 Task: Create a due date automation trigger when advanced on, 2 days after a card is due add content with an empty description at 11:00 AM.
Action: Mouse moved to (900, 267)
Screenshot: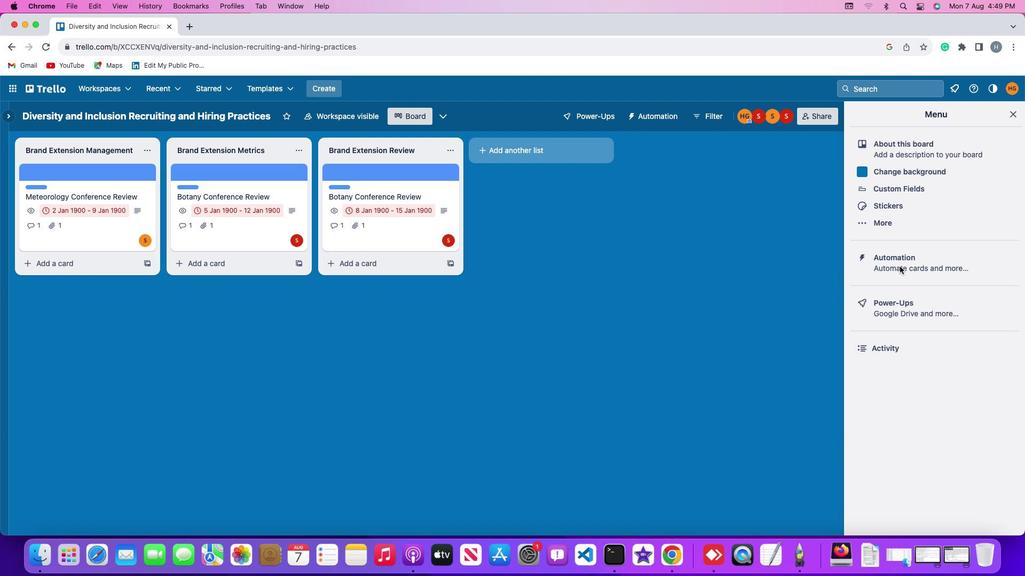 
Action: Mouse pressed left at (900, 267)
Screenshot: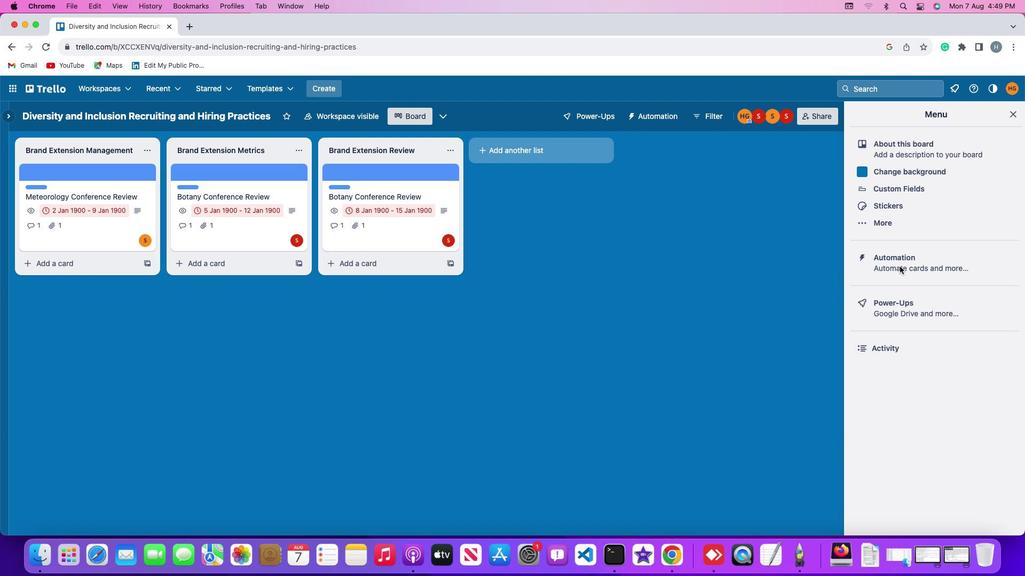
Action: Mouse pressed left at (900, 267)
Screenshot: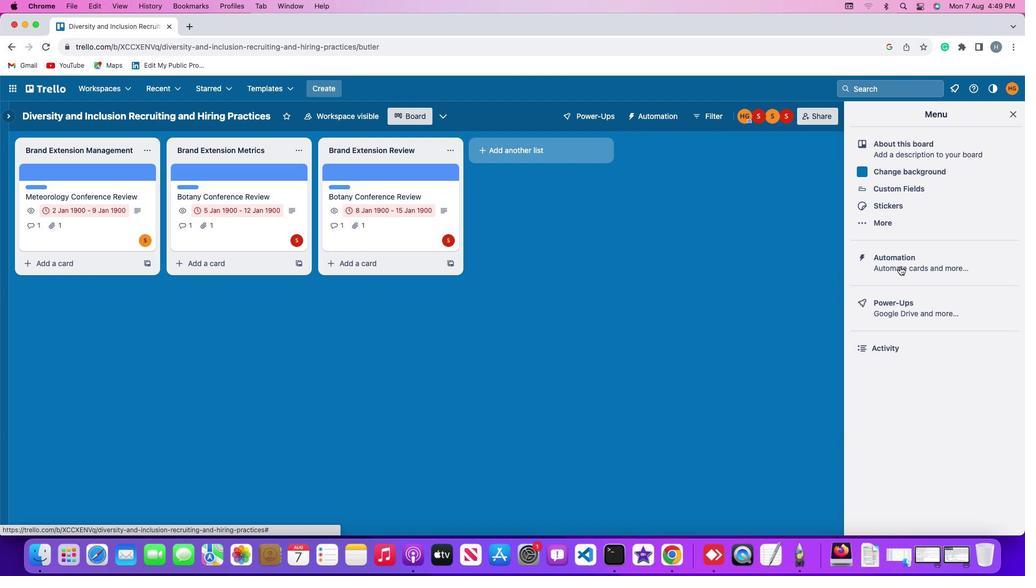 
Action: Mouse moved to (76, 255)
Screenshot: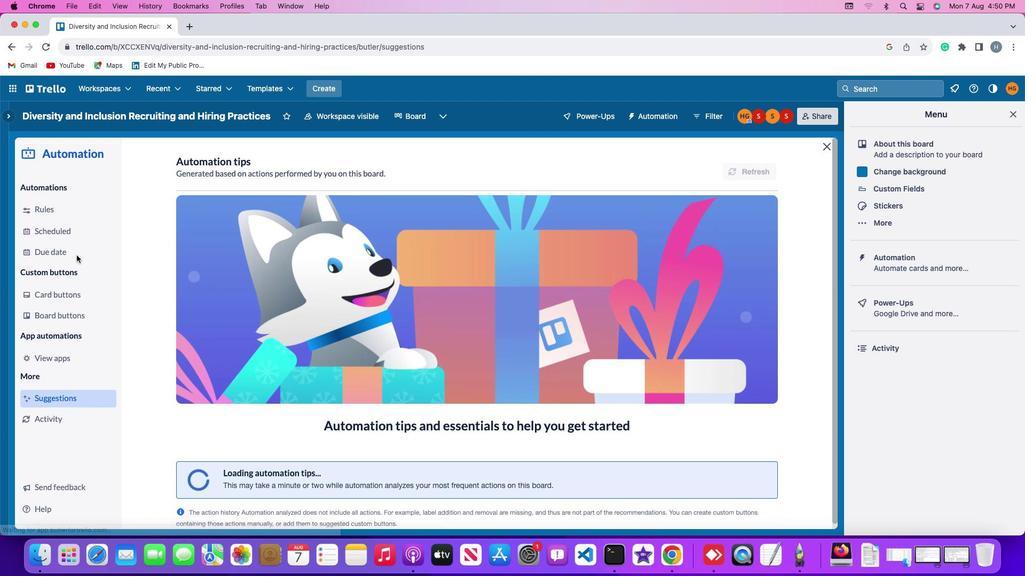 
Action: Mouse pressed left at (76, 255)
Screenshot: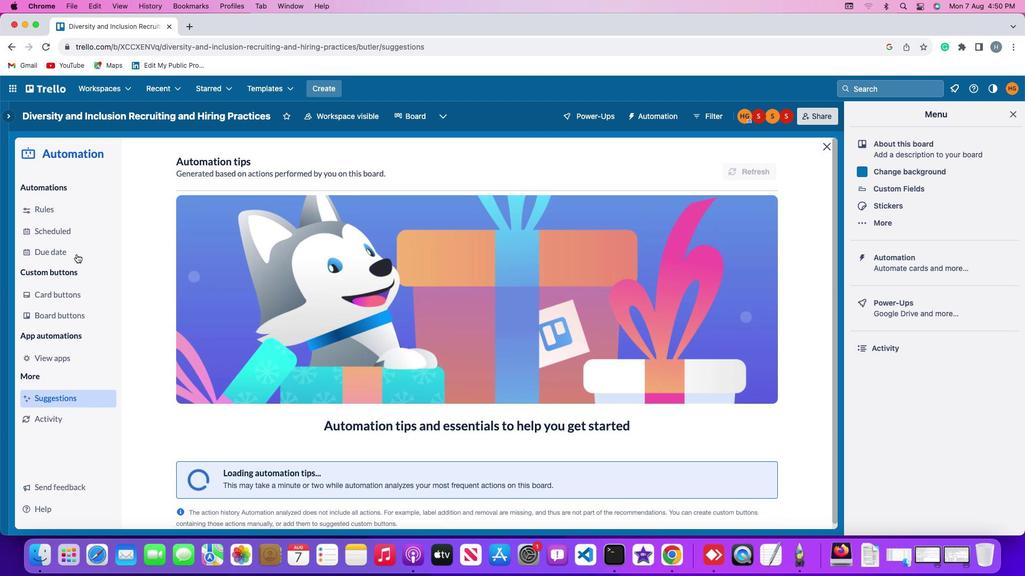 
Action: Mouse moved to (724, 165)
Screenshot: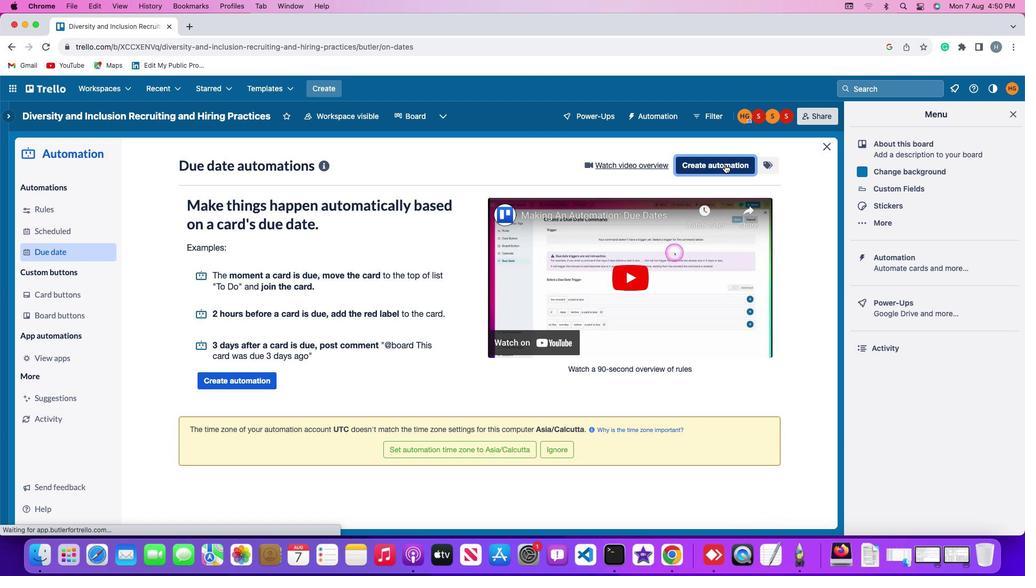 
Action: Mouse pressed left at (724, 165)
Screenshot: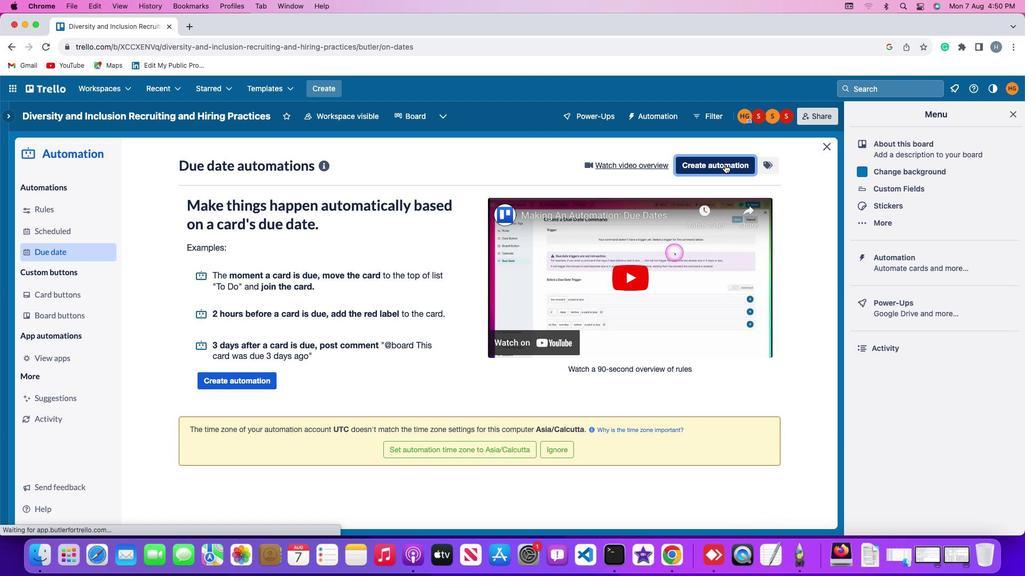 
Action: Mouse moved to (488, 263)
Screenshot: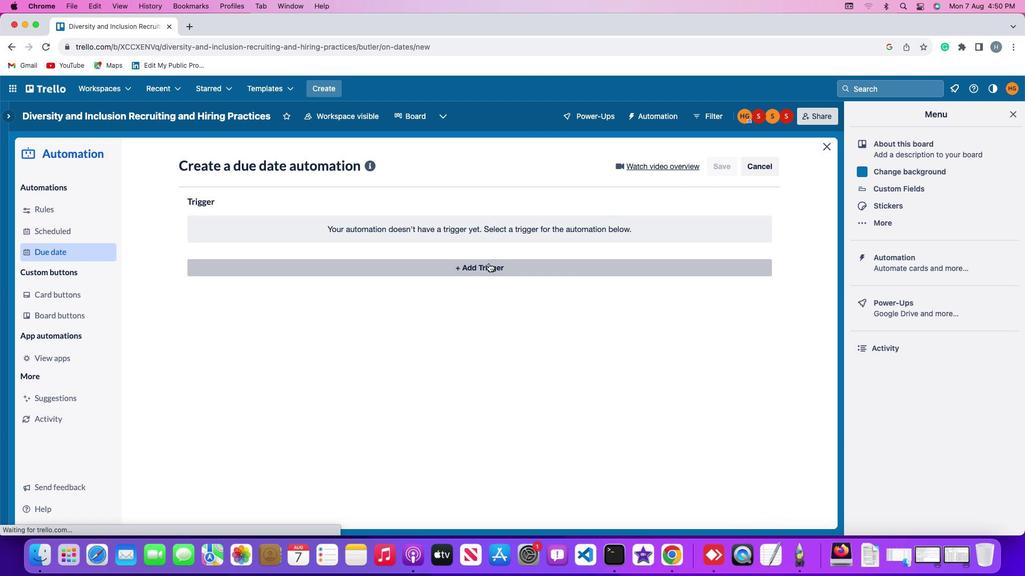 
Action: Mouse pressed left at (488, 263)
Screenshot: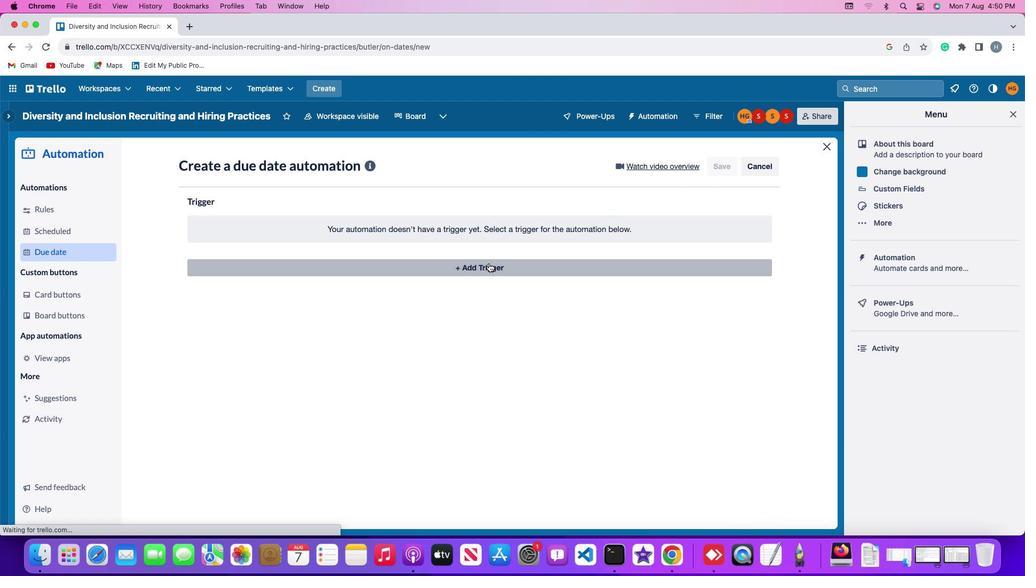 
Action: Mouse moved to (208, 429)
Screenshot: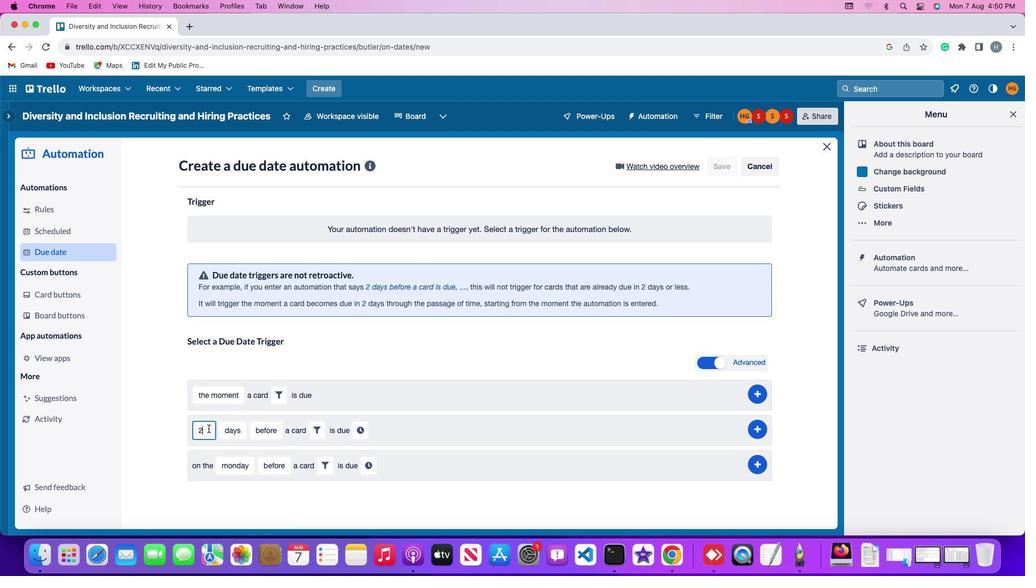 
Action: Mouse pressed left at (208, 429)
Screenshot: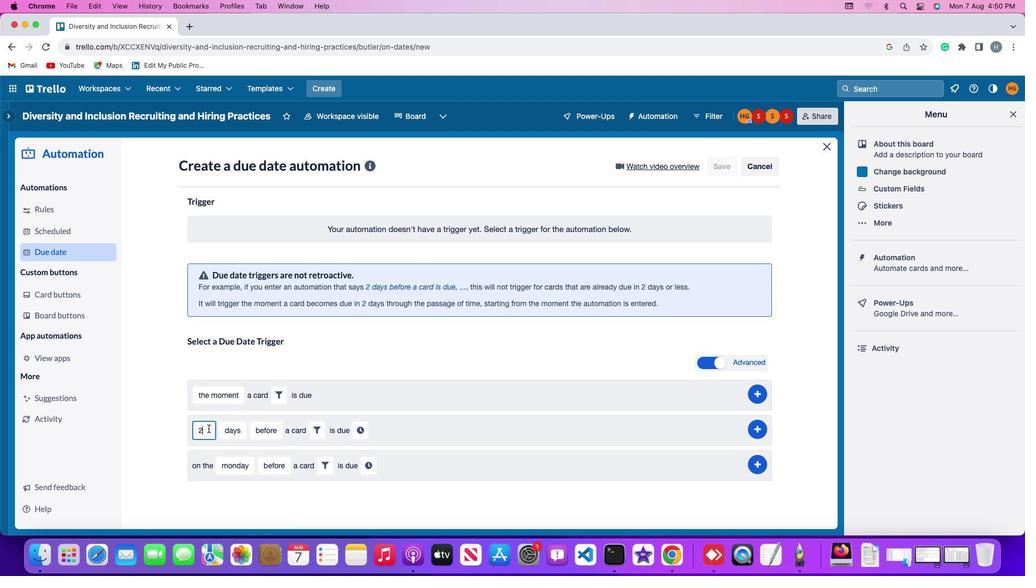 
Action: Mouse moved to (207, 428)
Screenshot: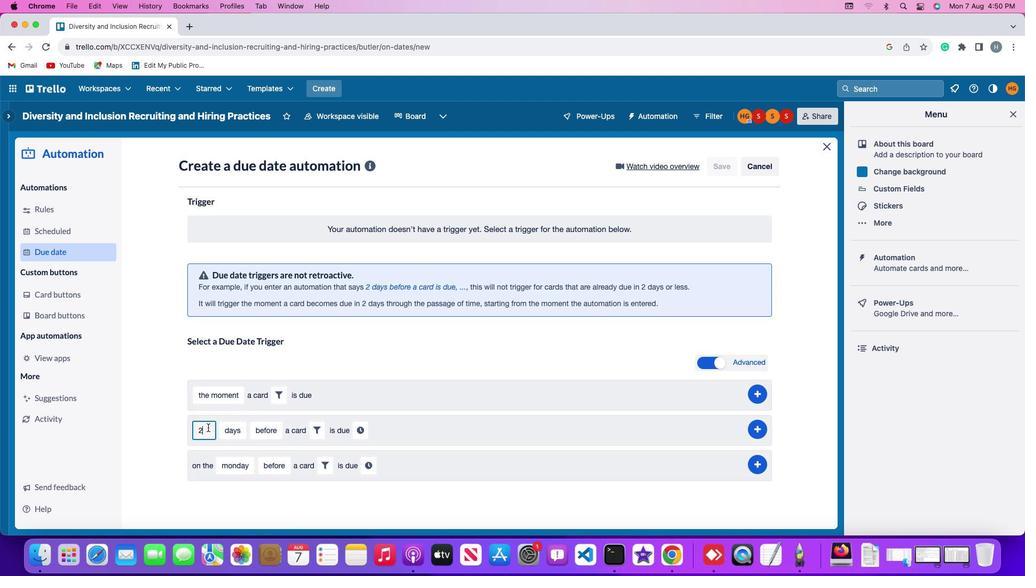 
Action: Key pressed Key.backspace
Screenshot: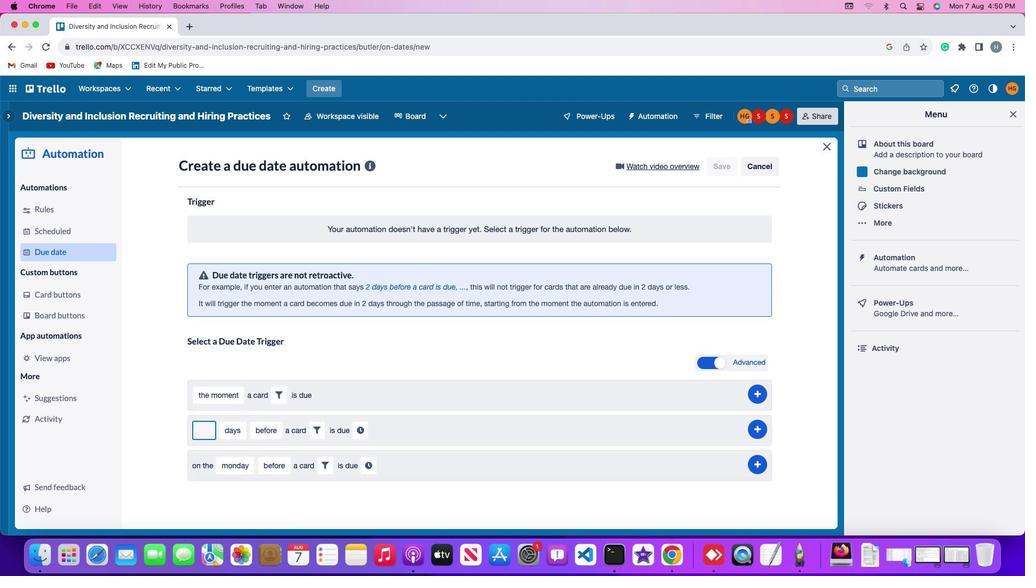 
Action: Mouse moved to (208, 428)
Screenshot: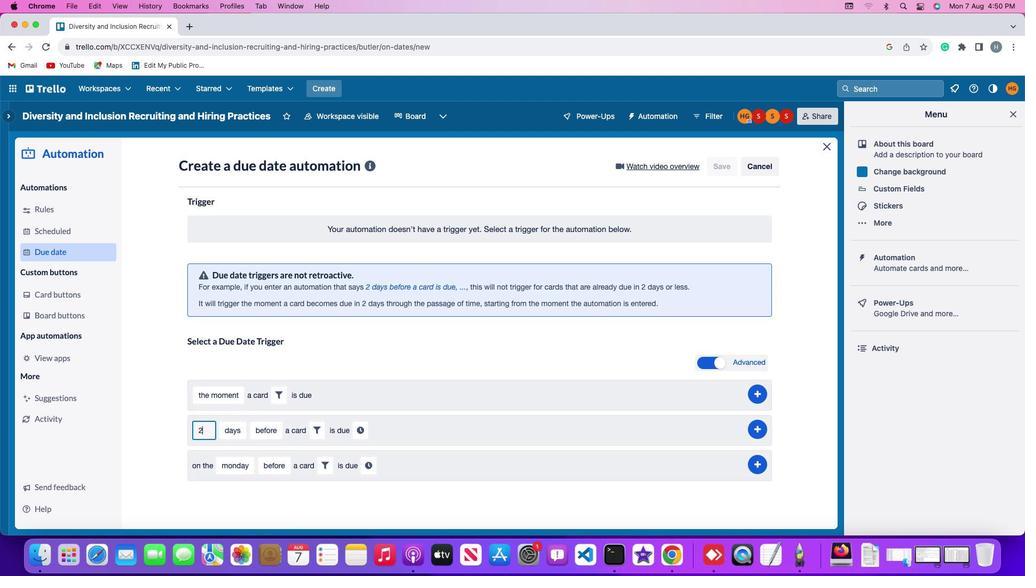 
Action: Key pressed '2'
Screenshot: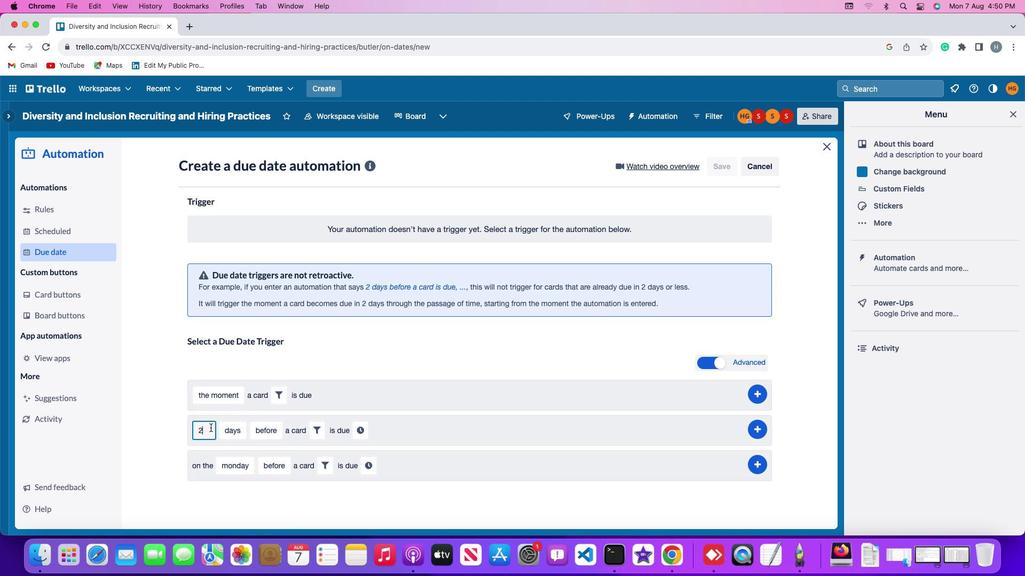 
Action: Mouse moved to (239, 430)
Screenshot: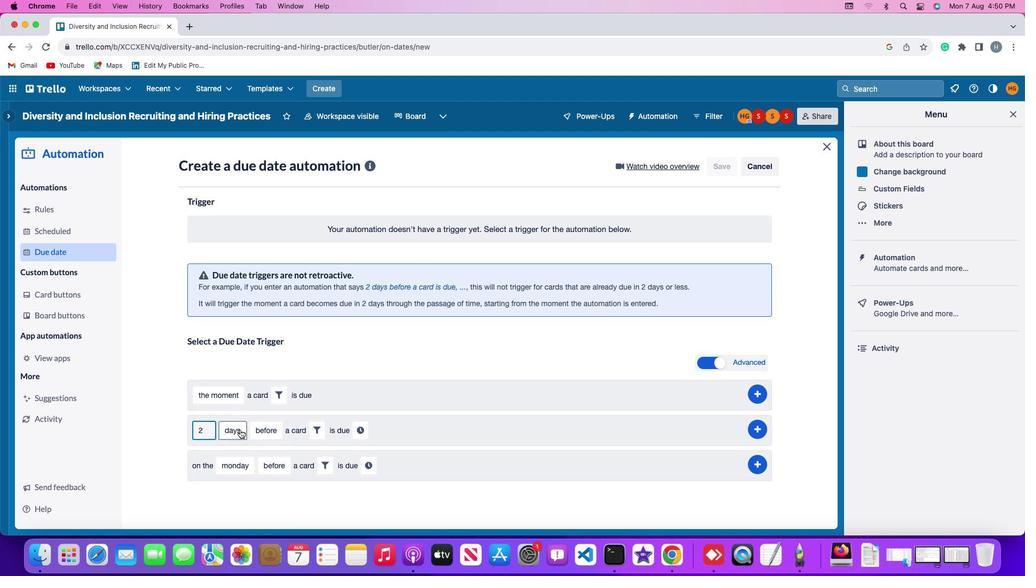 
Action: Mouse pressed left at (239, 430)
Screenshot: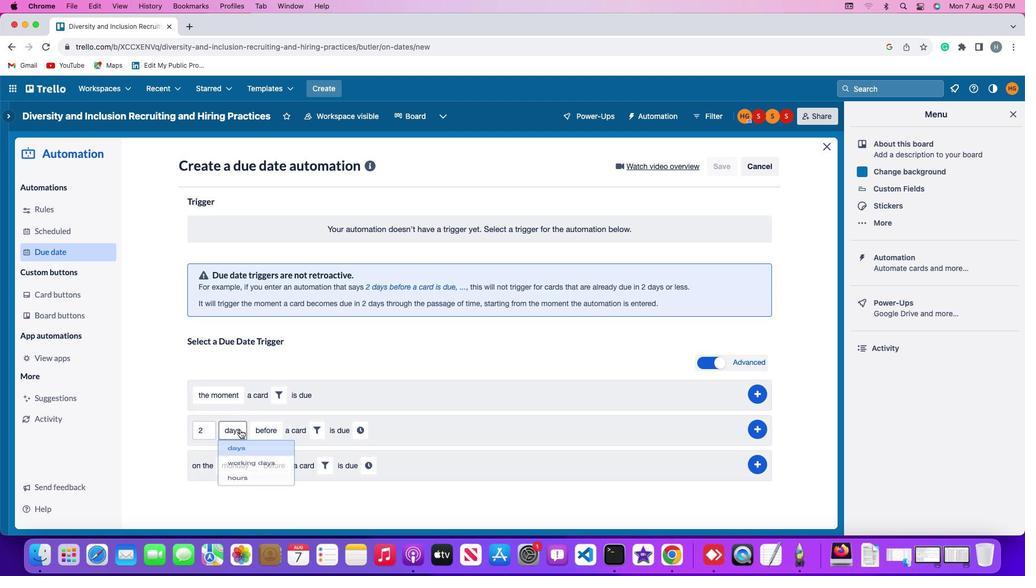 
Action: Mouse moved to (247, 451)
Screenshot: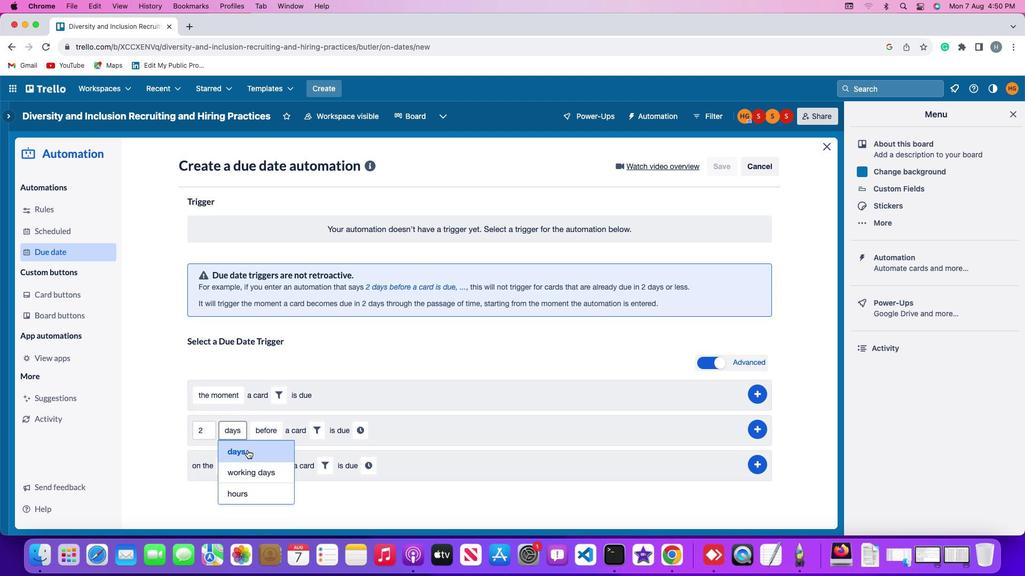 
Action: Mouse pressed left at (247, 451)
Screenshot: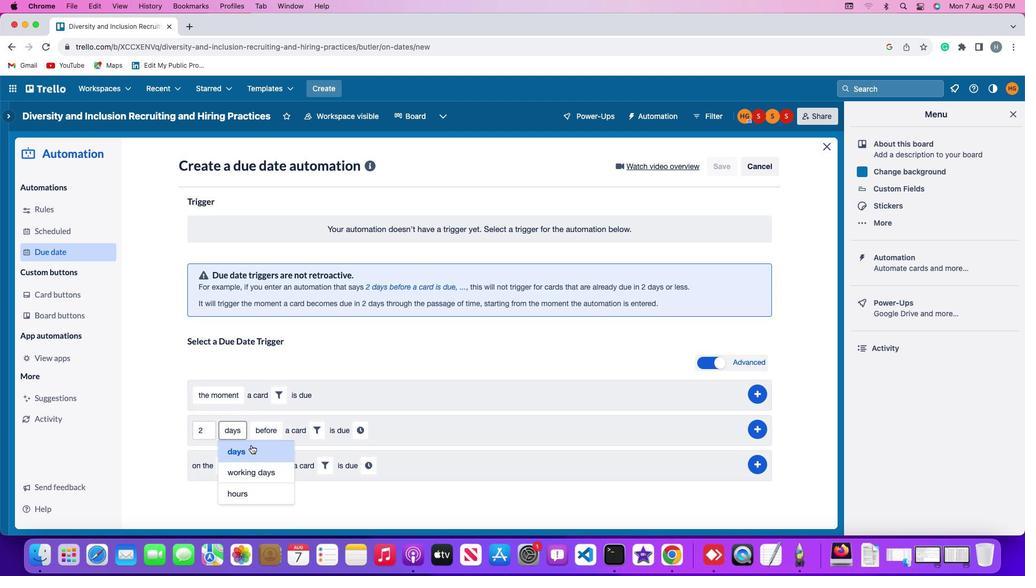 
Action: Mouse moved to (272, 426)
Screenshot: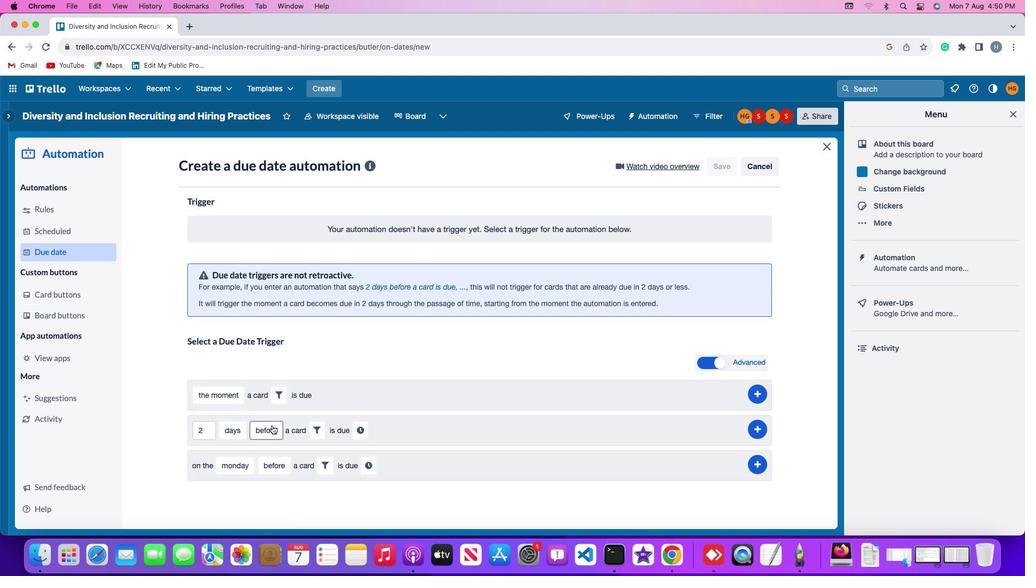 
Action: Mouse pressed left at (272, 426)
Screenshot: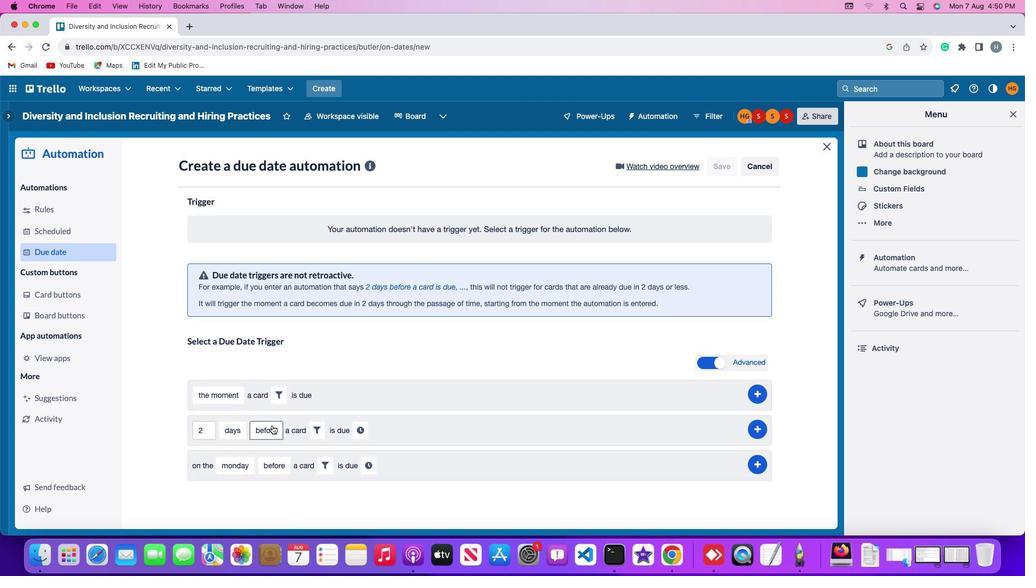
Action: Mouse moved to (265, 479)
Screenshot: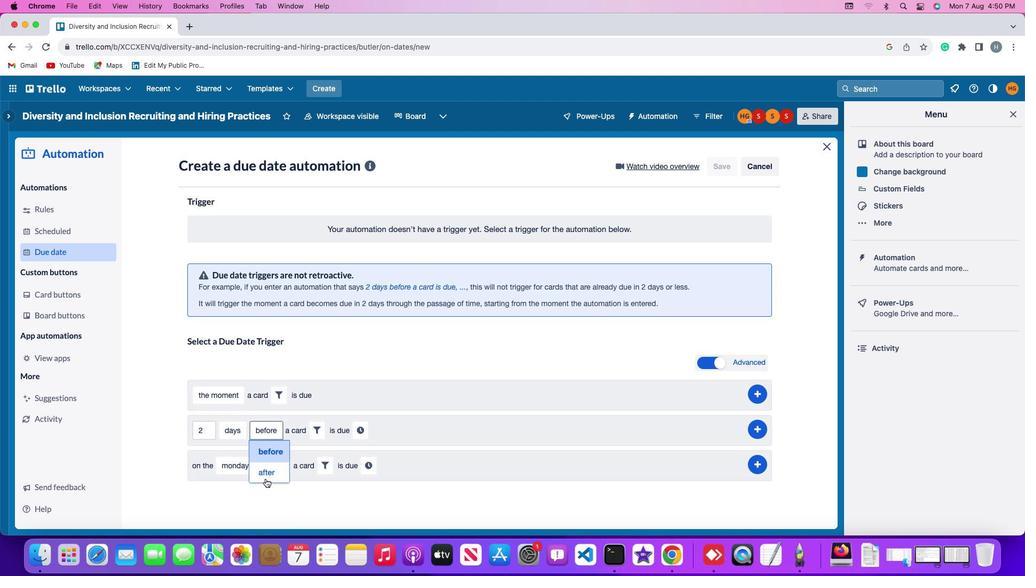 
Action: Mouse pressed left at (265, 479)
Screenshot: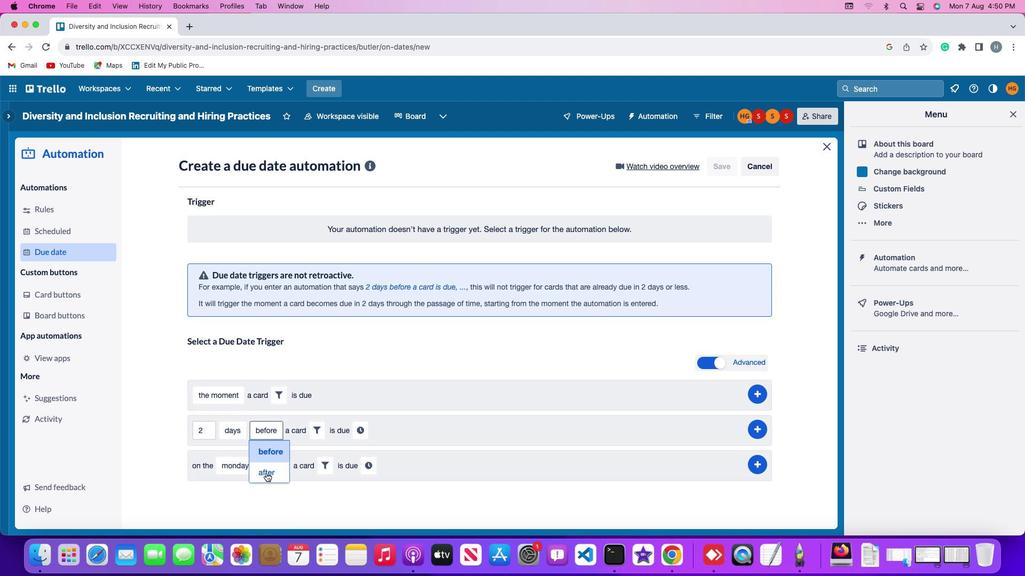 
Action: Mouse moved to (309, 429)
Screenshot: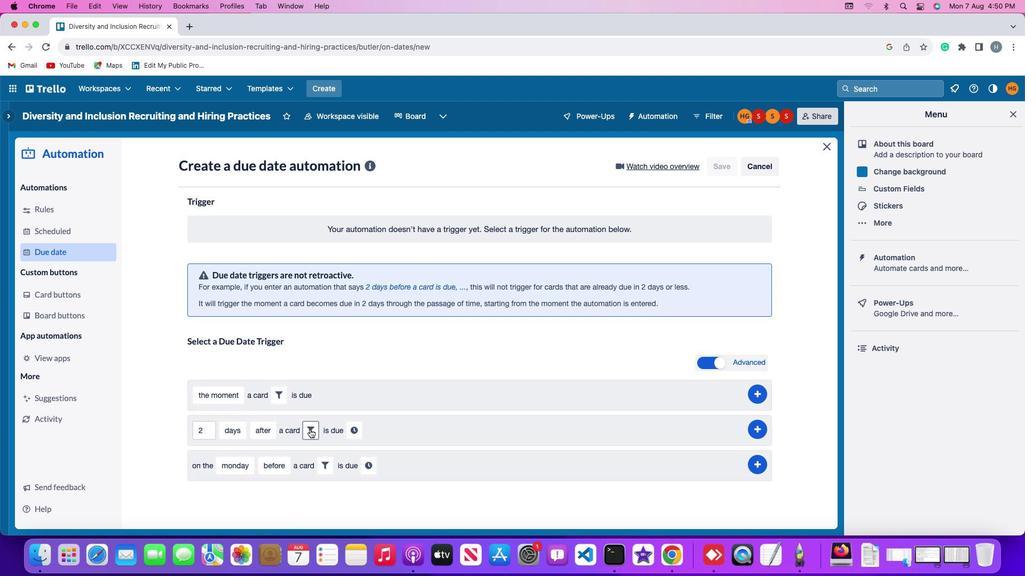 
Action: Mouse pressed left at (309, 429)
Screenshot: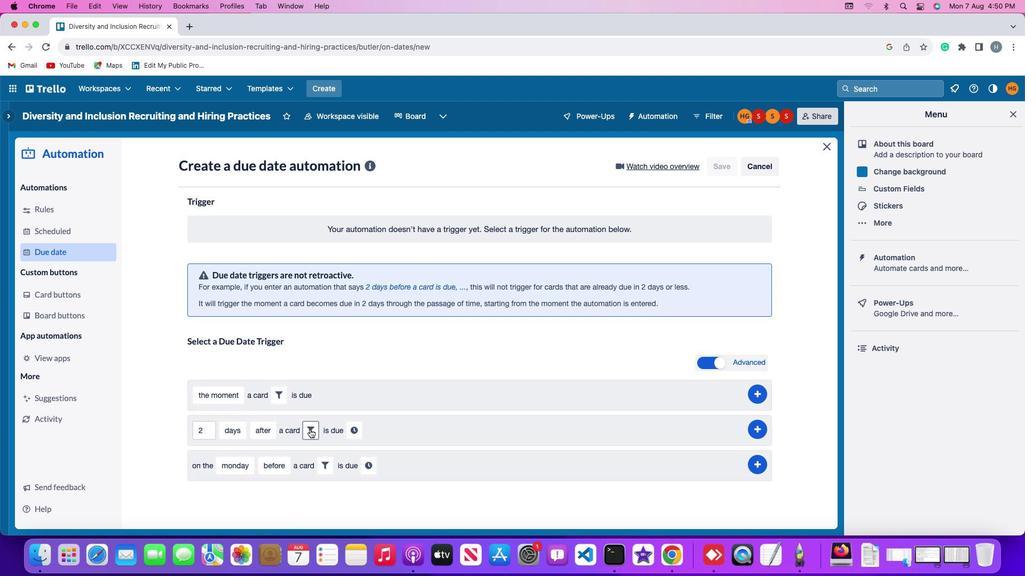 
Action: Mouse moved to (451, 462)
Screenshot: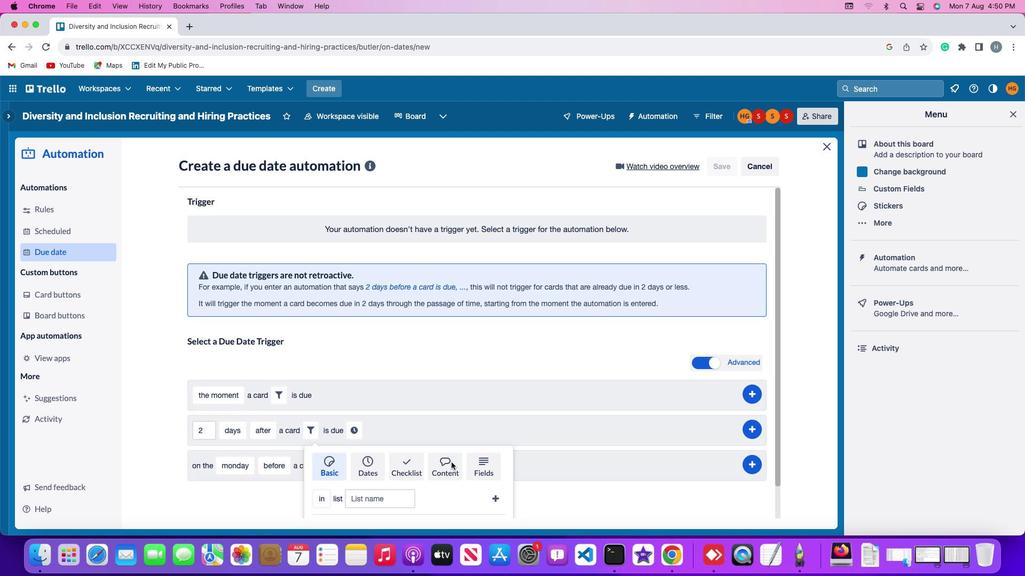 
Action: Mouse pressed left at (451, 462)
Screenshot: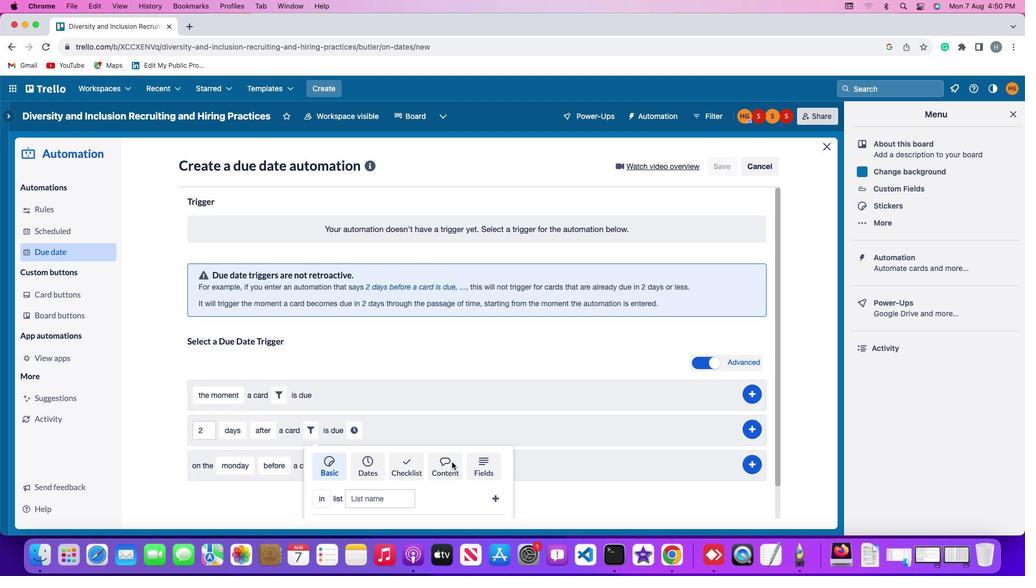 
Action: Mouse moved to (404, 472)
Screenshot: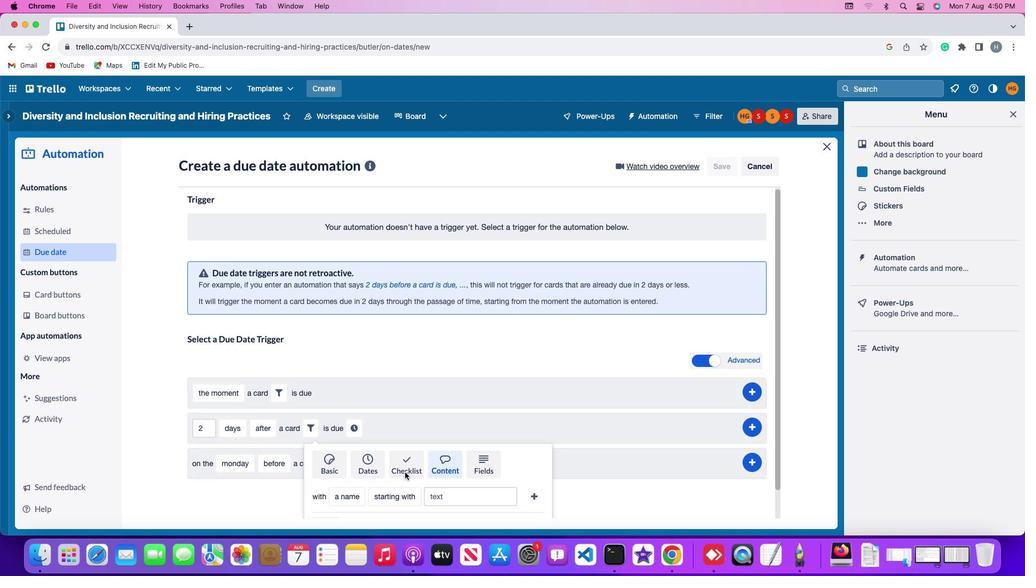 
Action: Mouse scrolled (404, 472) with delta (0, 0)
Screenshot: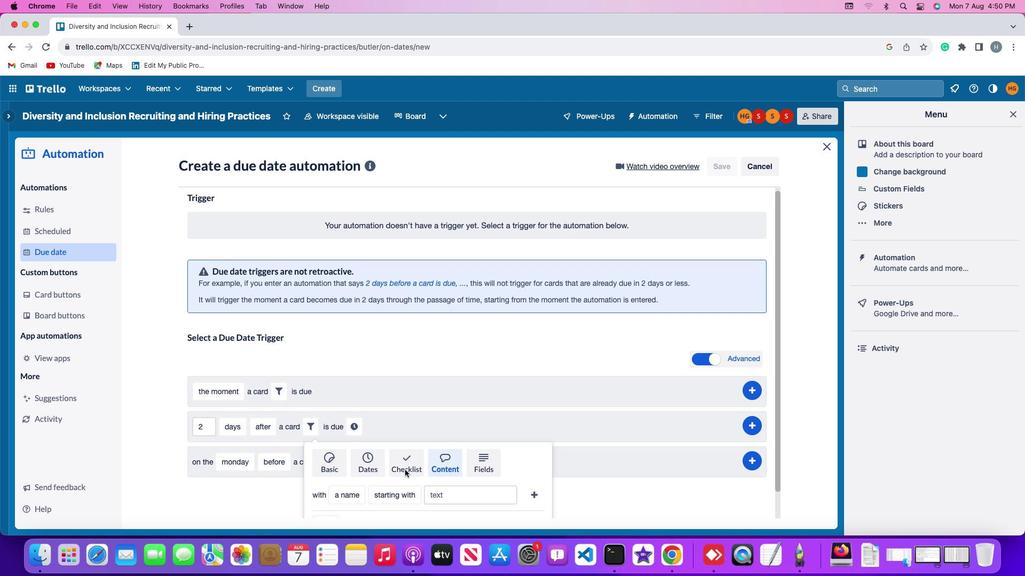 
Action: Mouse scrolled (404, 472) with delta (0, 0)
Screenshot: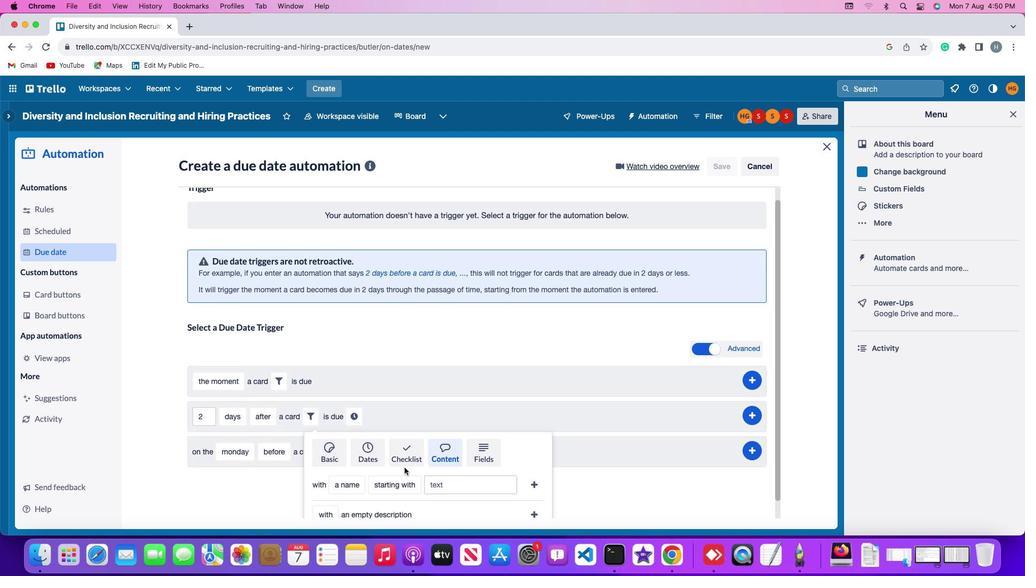 
Action: Mouse scrolled (404, 472) with delta (0, -1)
Screenshot: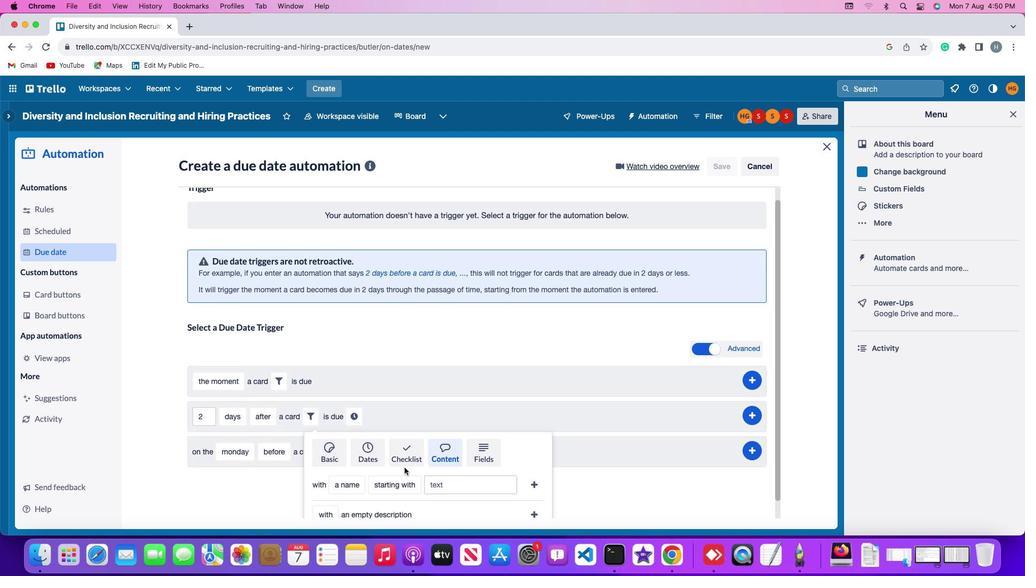 
Action: Mouse moved to (404, 472)
Screenshot: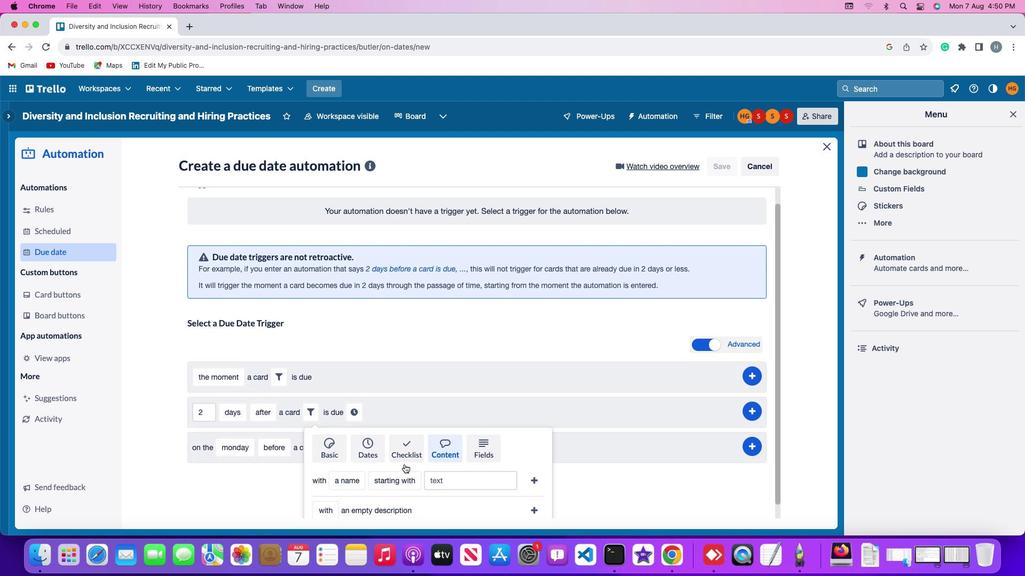 
Action: Mouse scrolled (404, 472) with delta (0, -2)
Screenshot: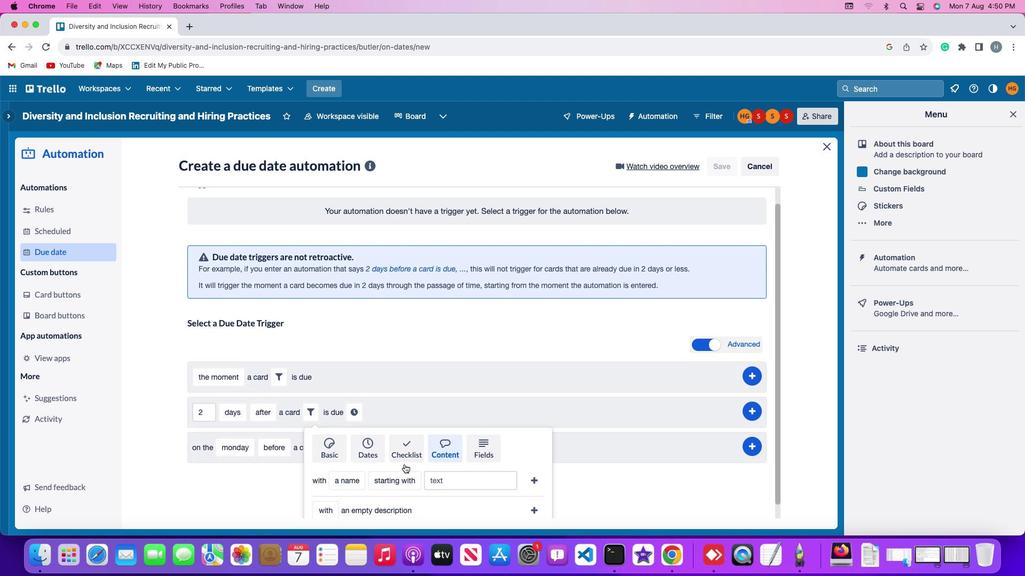 
Action: Mouse moved to (330, 496)
Screenshot: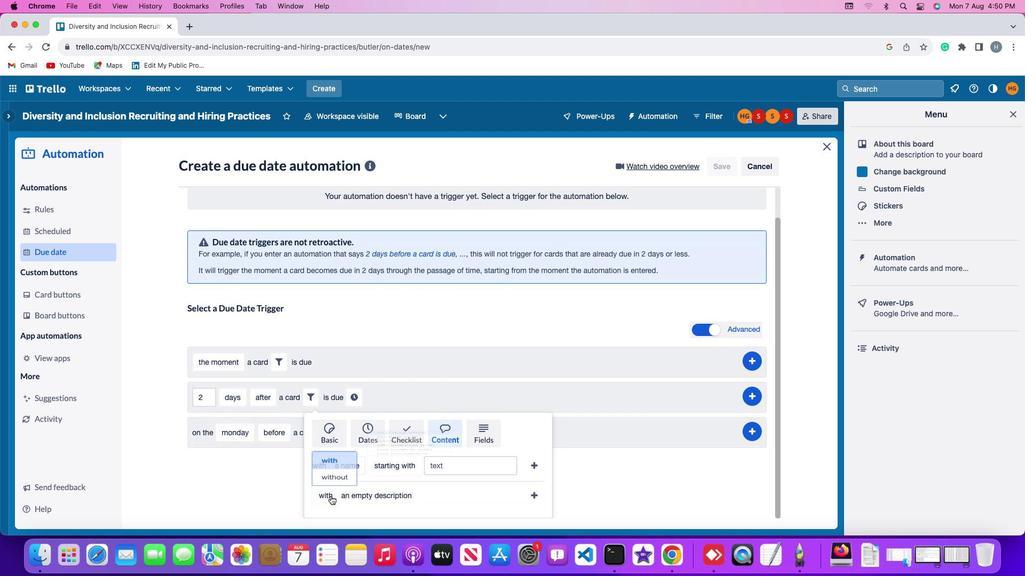 
Action: Mouse pressed left at (330, 496)
Screenshot: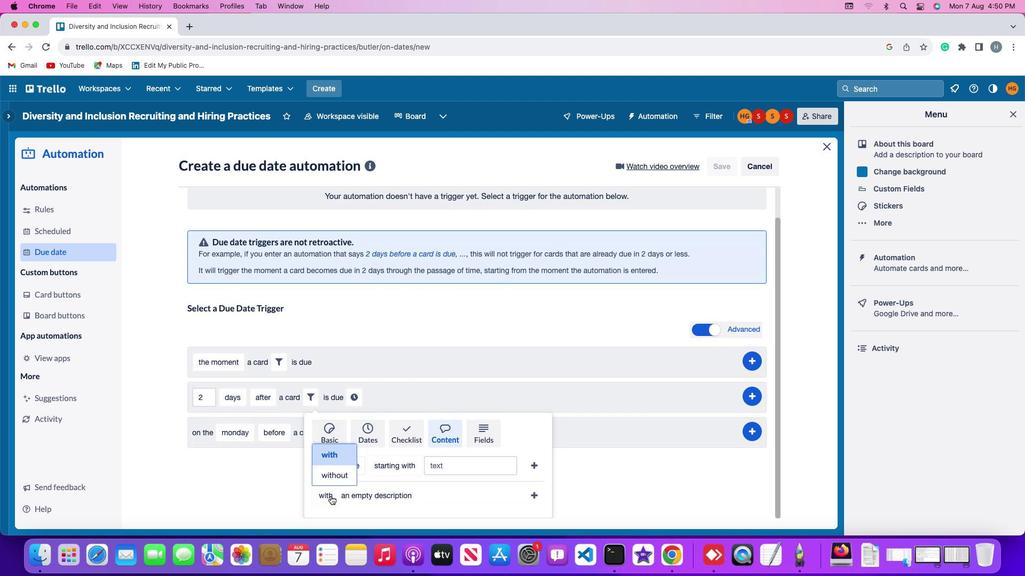 
Action: Mouse moved to (335, 450)
Screenshot: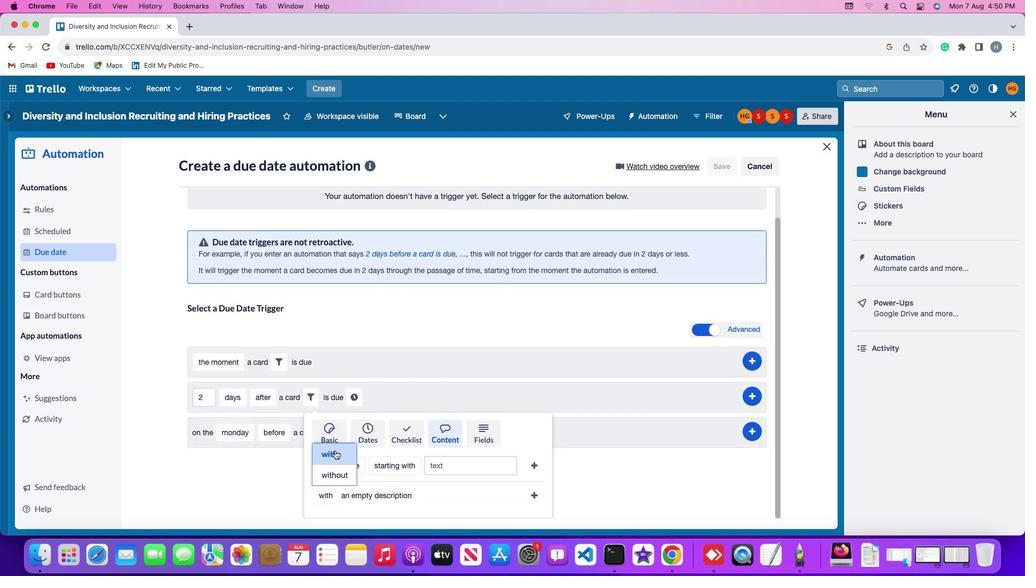 
Action: Mouse pressed left at (335, 450)
Screenshot: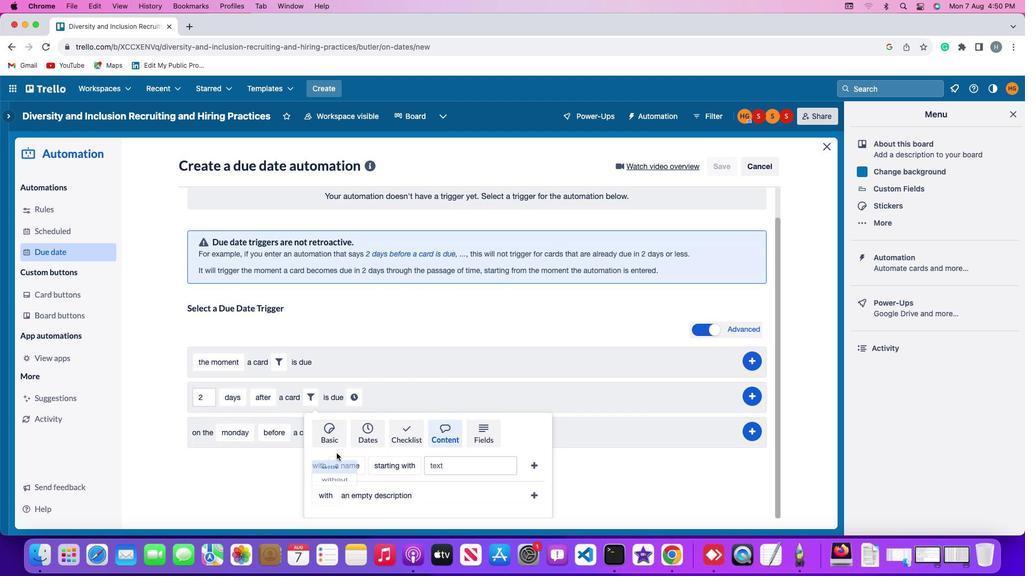 
Action: Mouse moved to (366, 491)
Screenshot: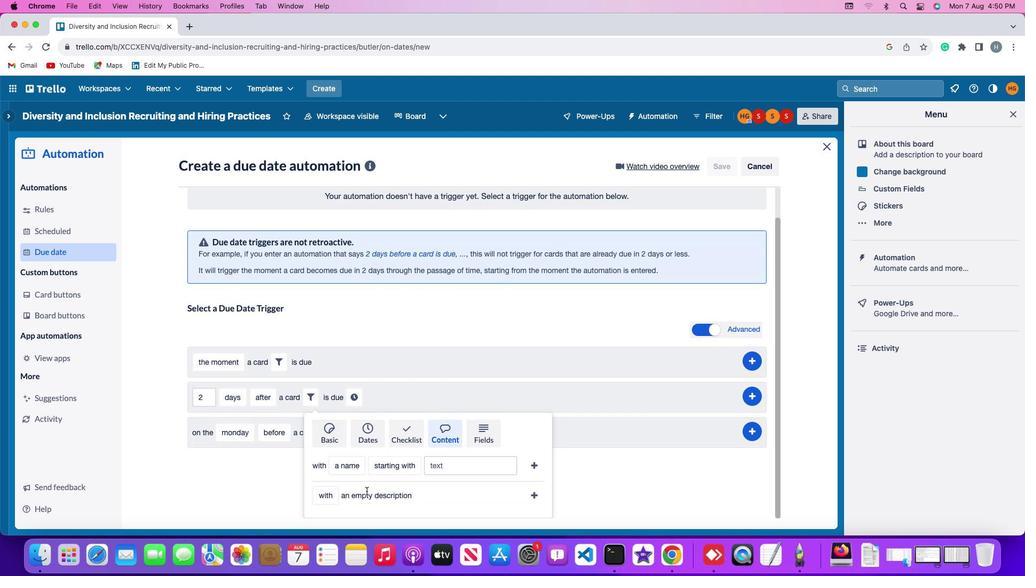 
Action: Mouse pressed left at (366, 491)
Screenshot: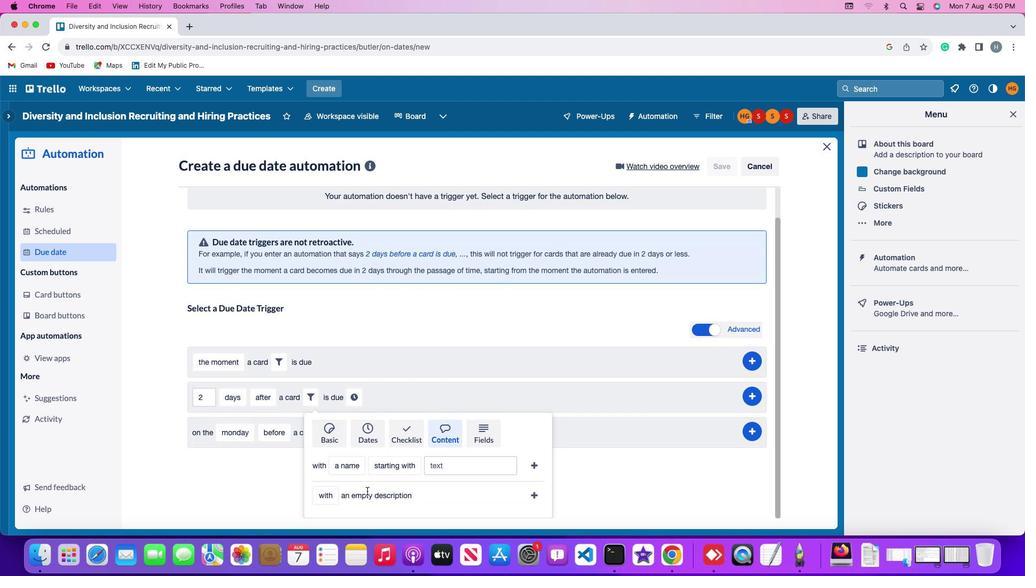 
Action: Mouse moved to (532, 494)
Screenshot: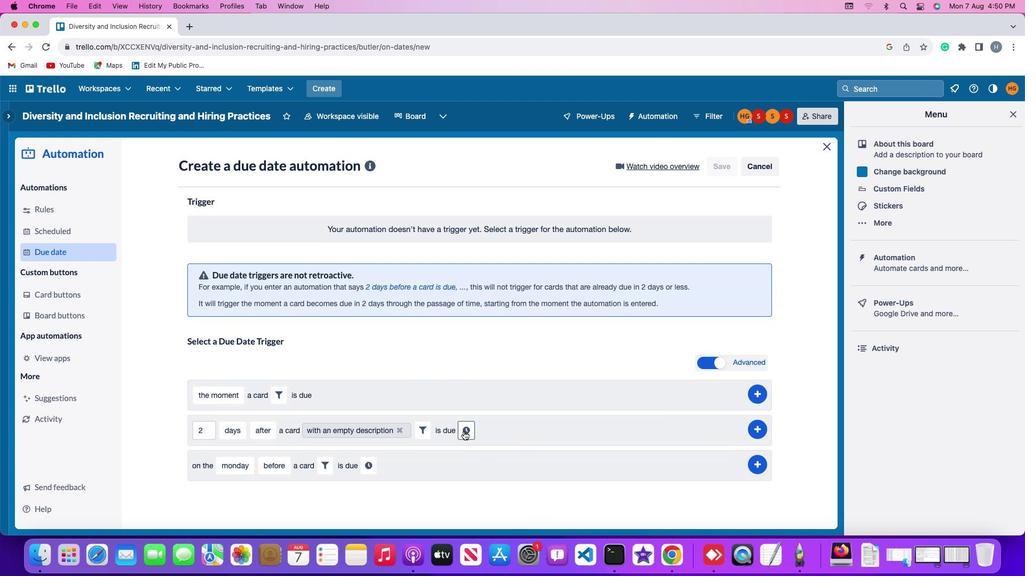 
Action: Mouse pressed left at (532, 494)
Screenshot: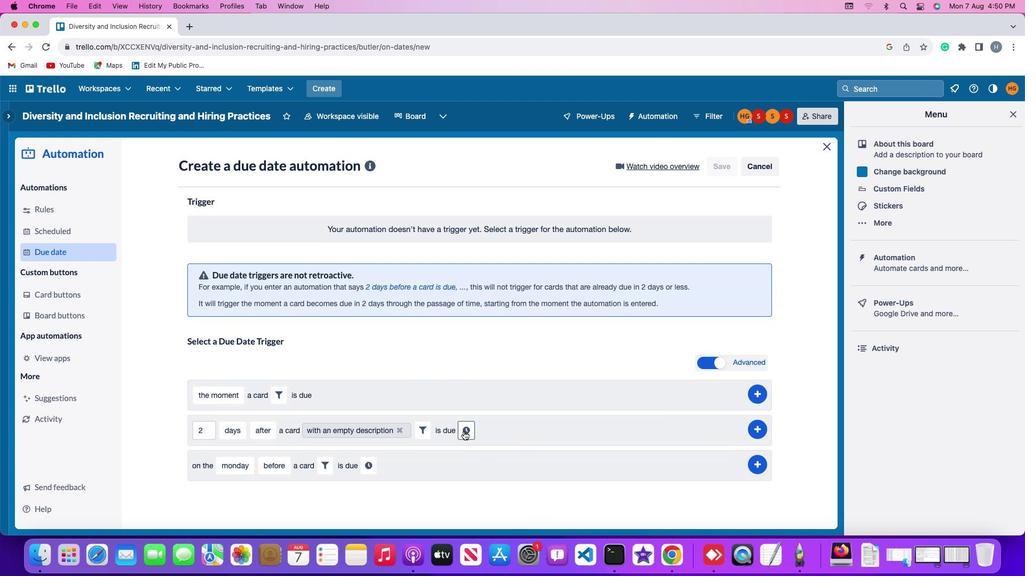
Action: Mouse moved to (463, 431)
Screenshot: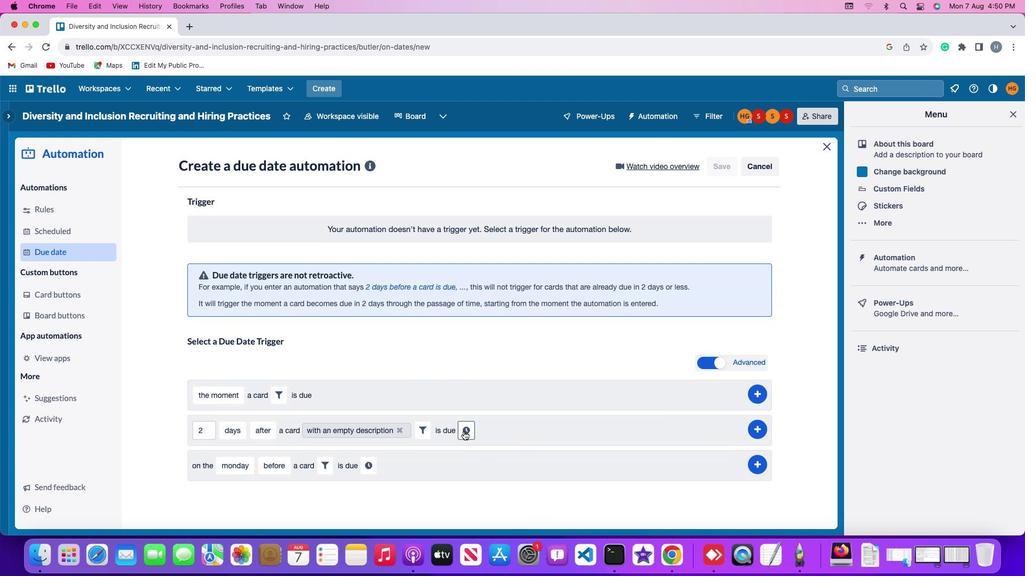 
Action: Mouse pressed left at (463, 431)
Screenshot: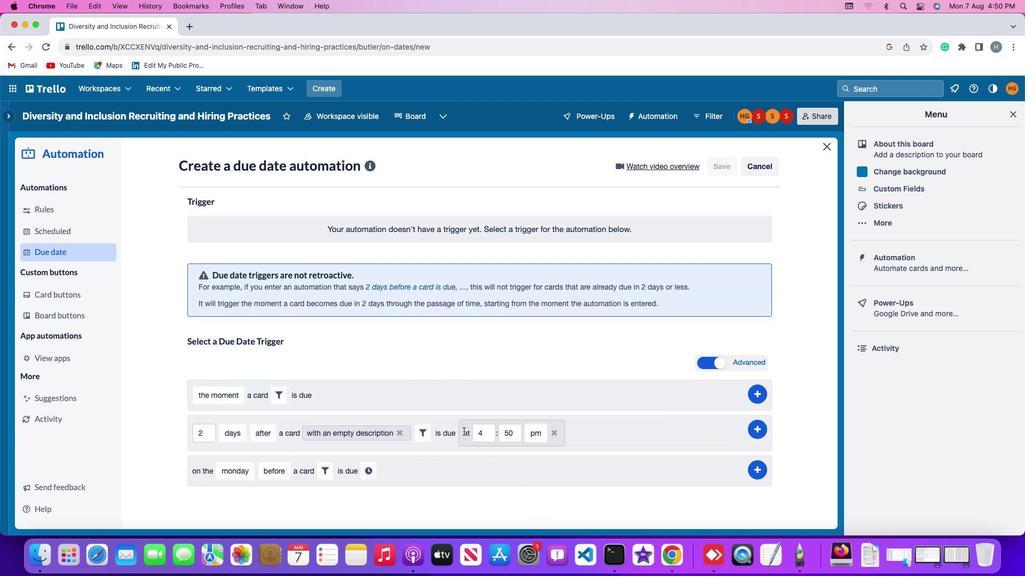 
Action: Mouse moved to (483, 435)
Screenshot: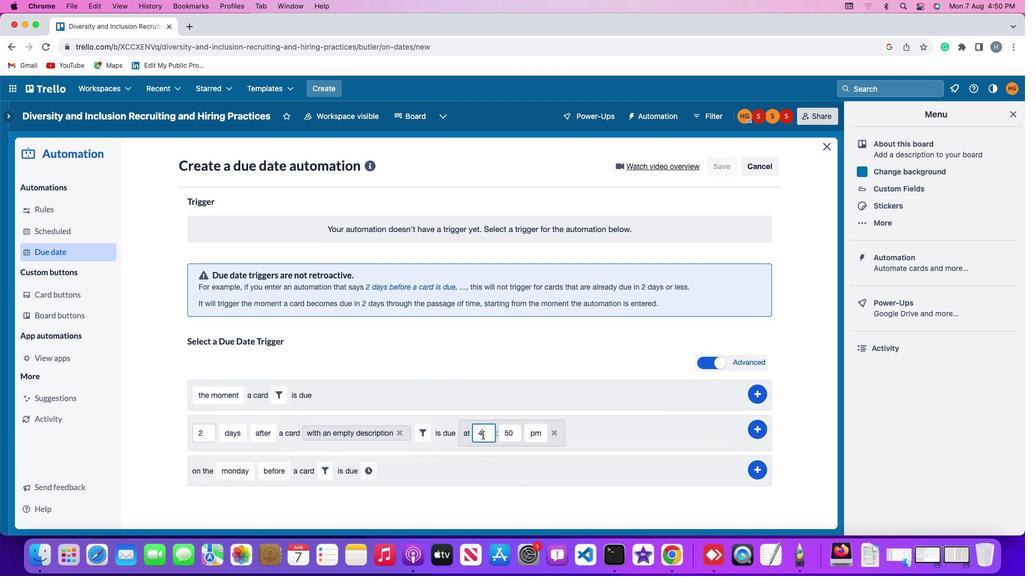 
Action: Mouse pressed left at (483, 435)
Screenshot: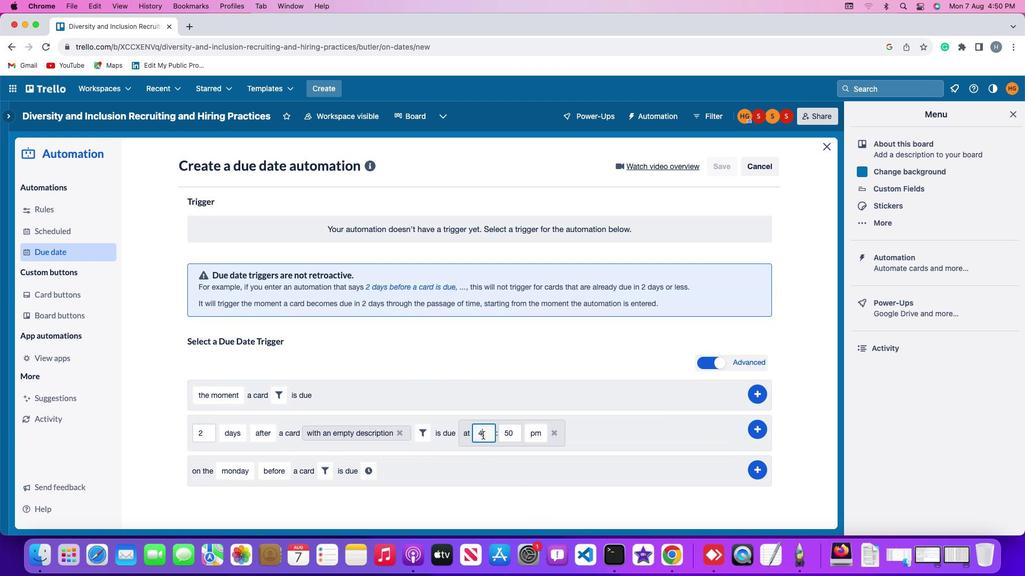
Action: Mouse moved to (483, 435)
Screenshot: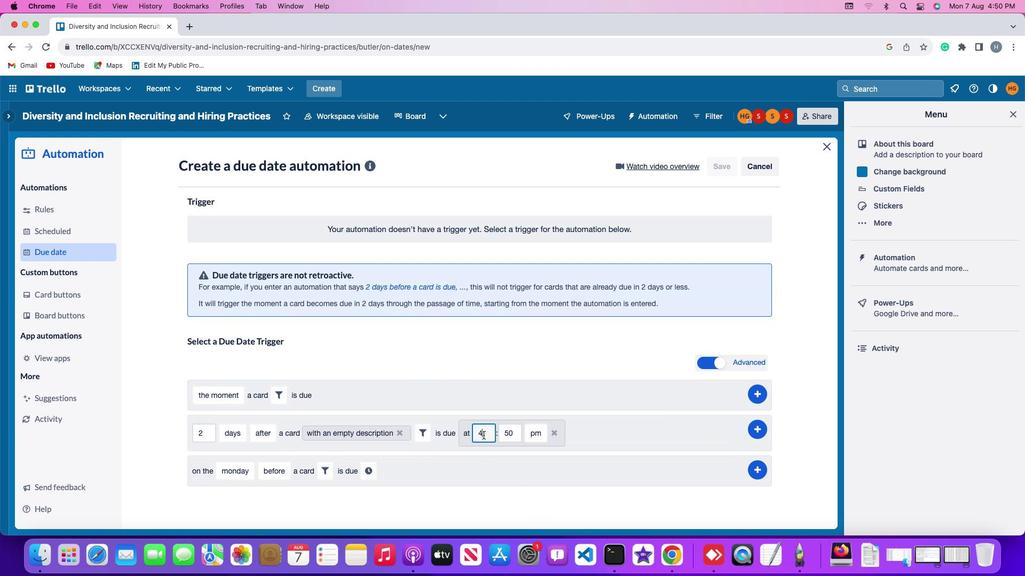 
Action: Key pressed Key.backspace'1''1'
Screenshot: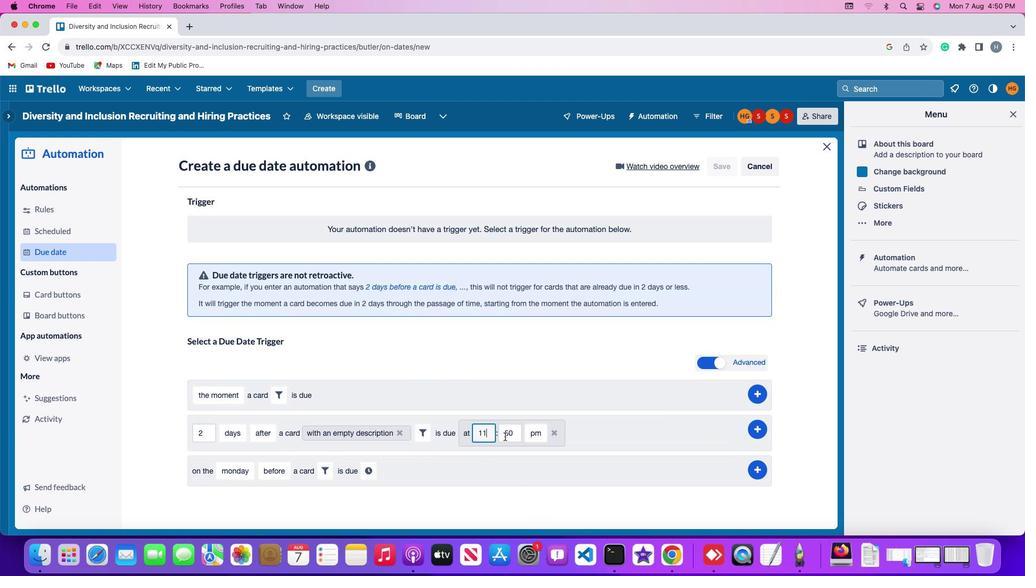 
Action: Mouse moved to (515, 432)
Screenshot: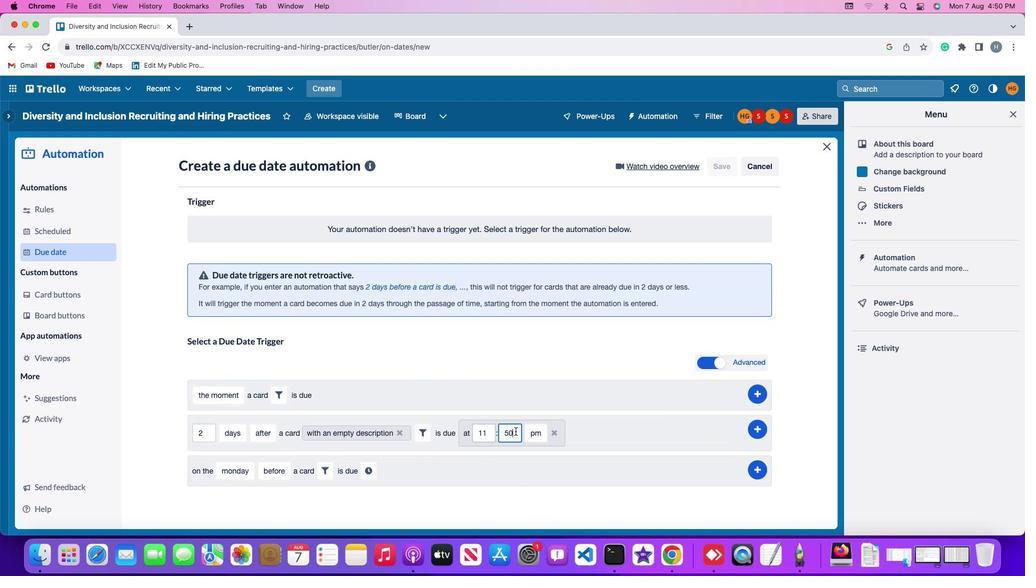 
Action: Mouse pressed left at (515, 432)
Screenshot: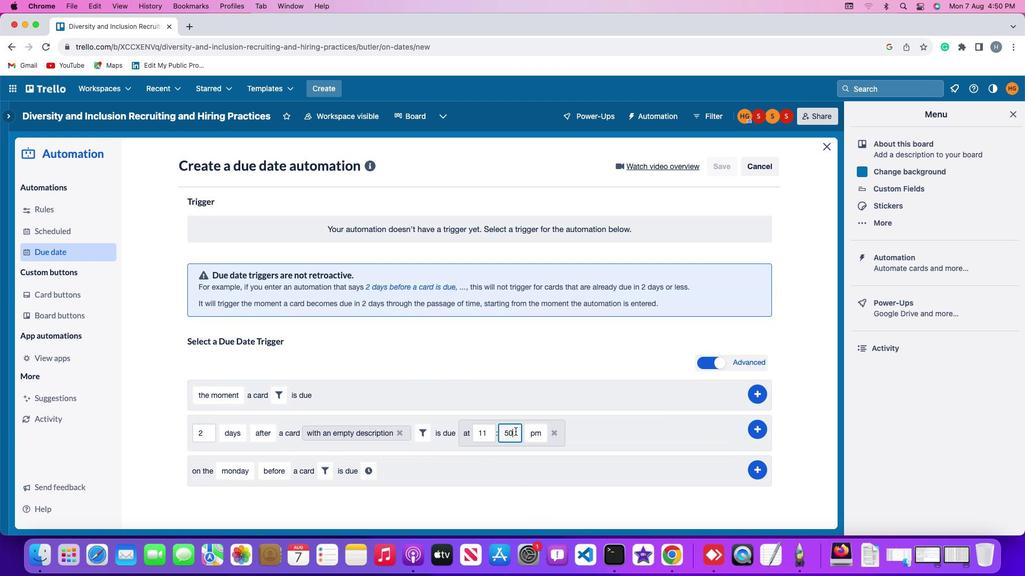 
Action: Mouse moved to (515, 432)
Screenshot: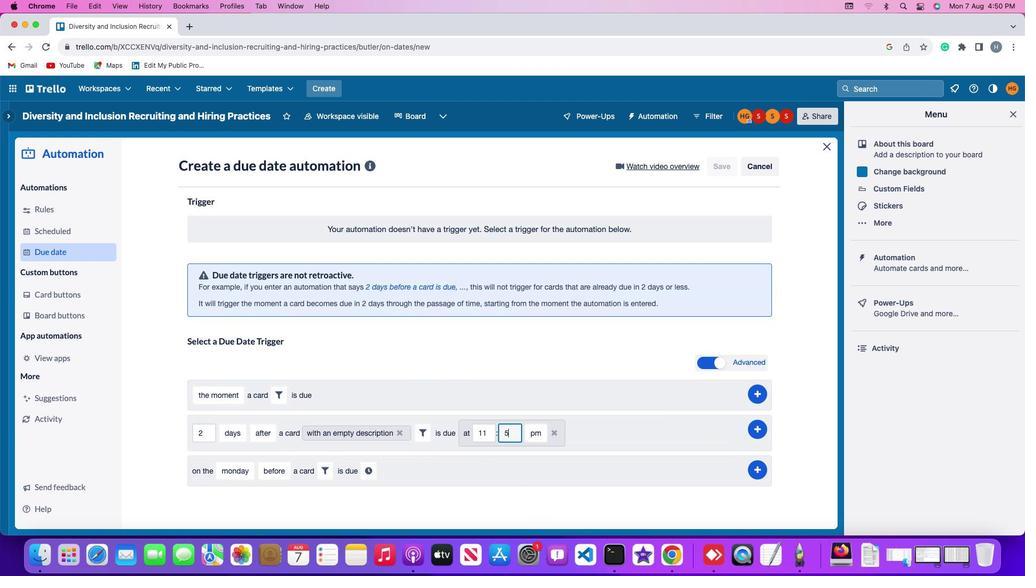 
Action: Key pressed Key.backspaceKey.backspace
Screenshot: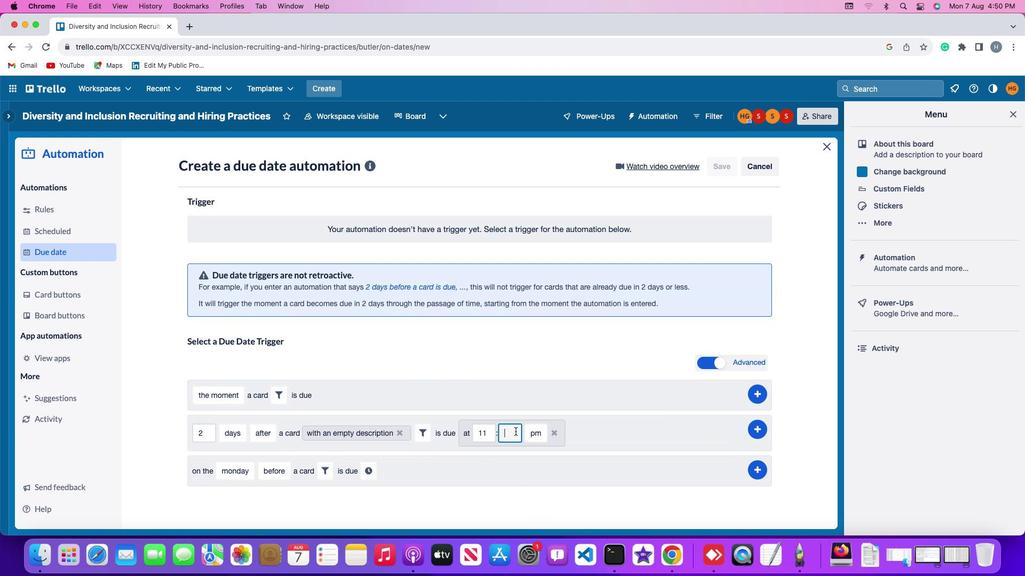 
Action: Mouse moved to (515, 432)
Screenshot: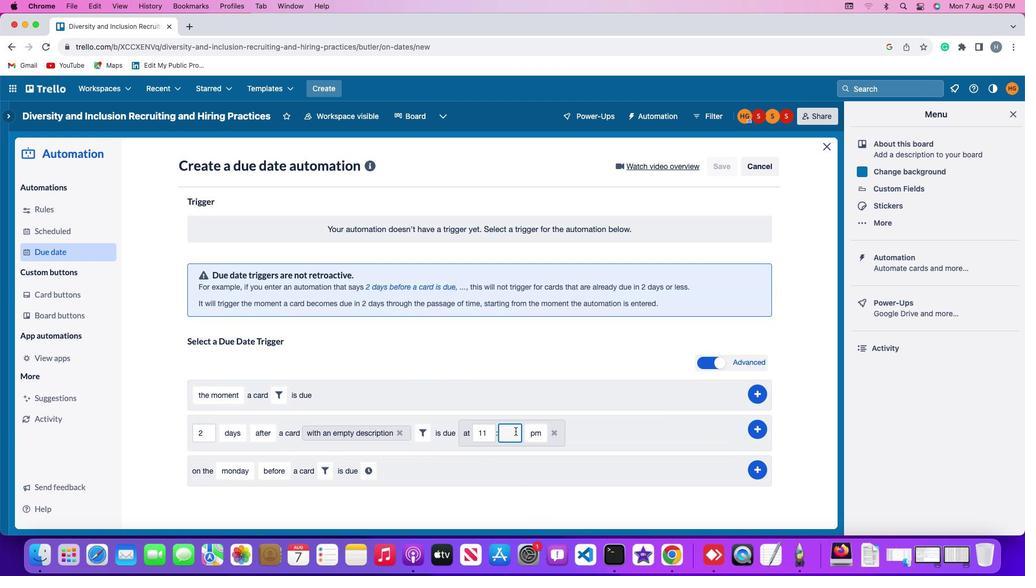 
Action: Key pressed '0''0'
Screenshot: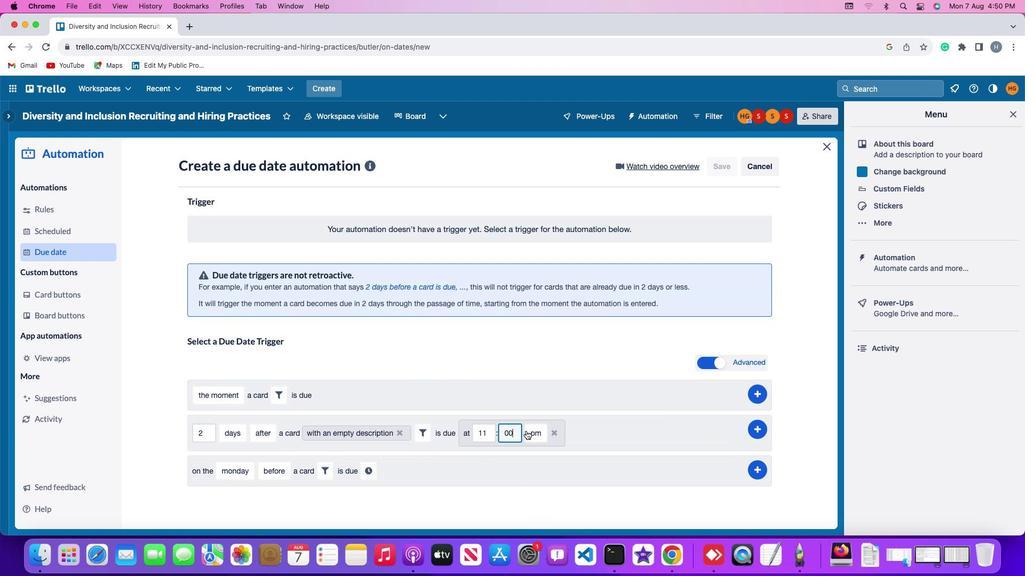 
Action: Mouse moved to (534, 430)
Screenshot: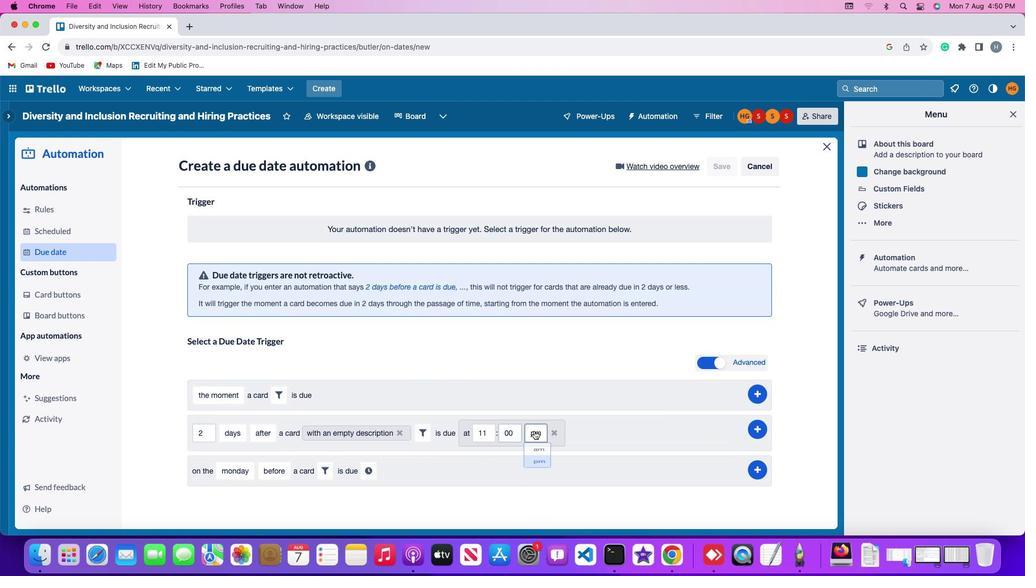 
Action: Mouse pressed left at (534, 430)
Screenshot: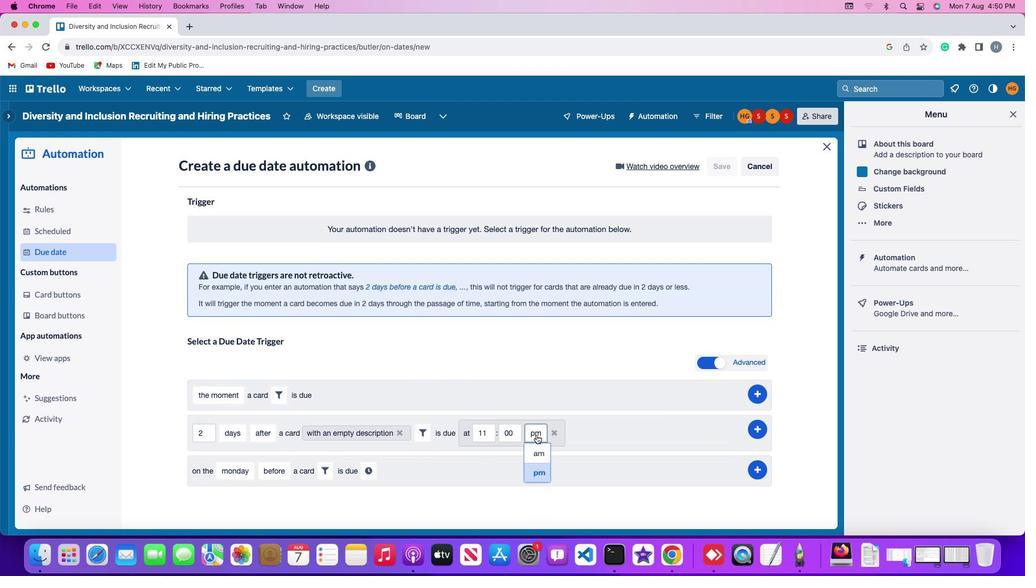 
Action: Mouse moved to (538, 453)
Screenshot: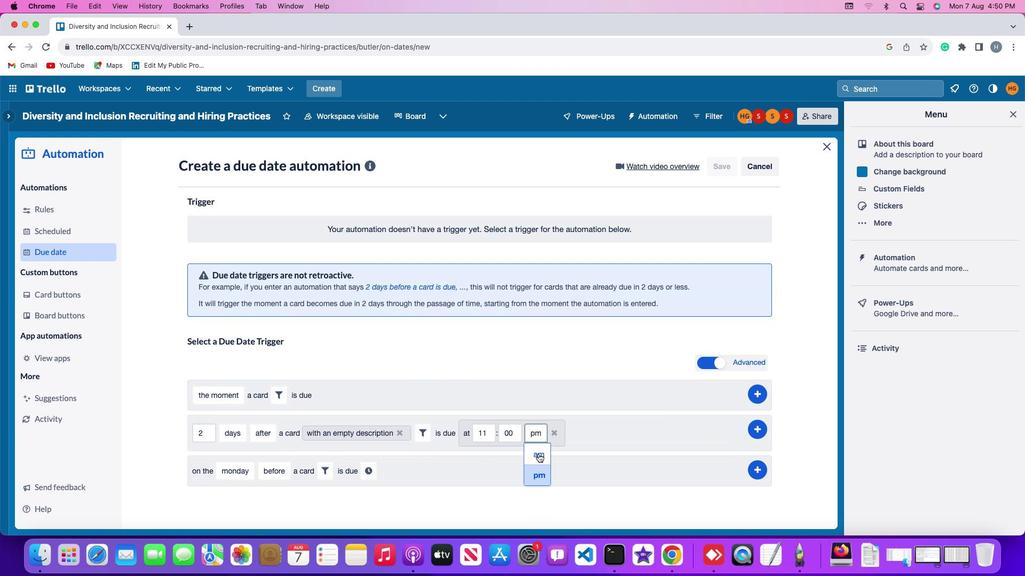 
Action: Mouse pressed left at (538, 453)
Screenshot: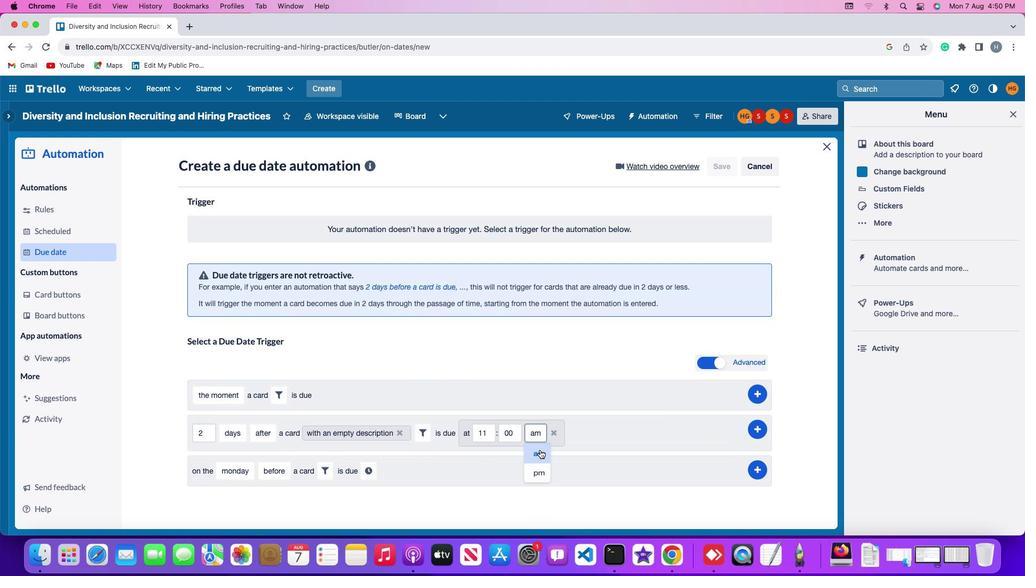 
Action: Mouse moved to (762, 427)
Screenshot: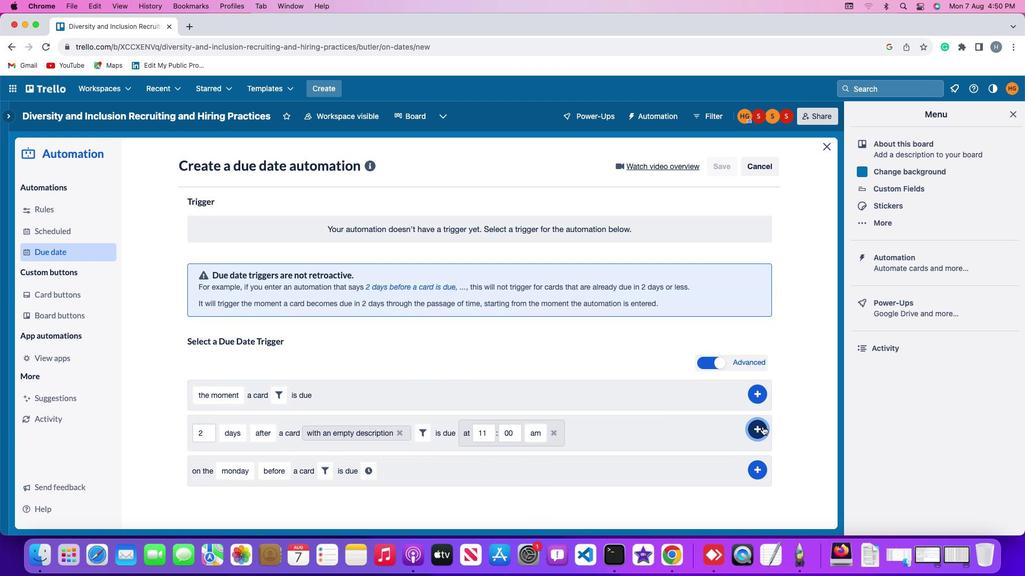 
Action: Mouse pressed left at (762, 427)
Screenshot: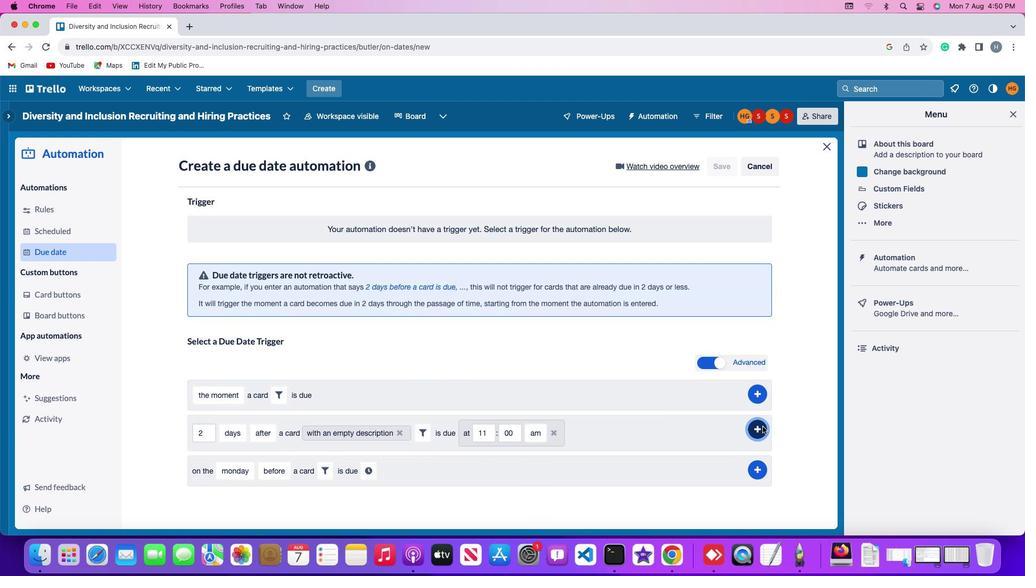 
Action: Mouse moved to (805, 323)
Screenshot: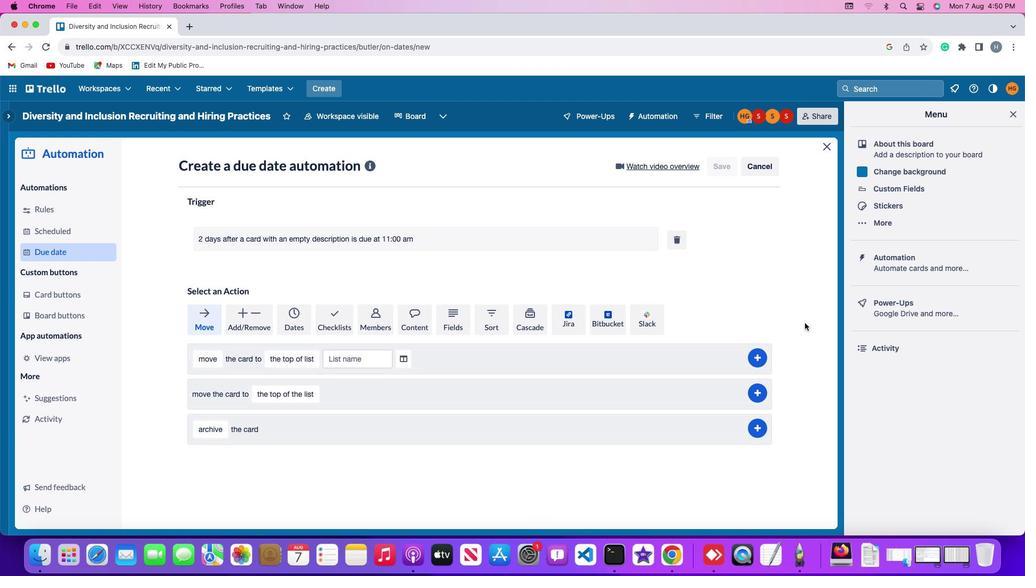 
